 Task: Find connections with filter location Weymouth with filter topic #SEOwith filter profile language Spanish with filter current company LexisNexis Risk Solutions with filter school Centre for Development of Advanced Computing (C-DAC) with filter industry Wholesale Photography Equipment and Supplies with filter service category Visual Design with filter keywords title Sales Manager
Action: Mouse moved to (589, 76)
Screenshot: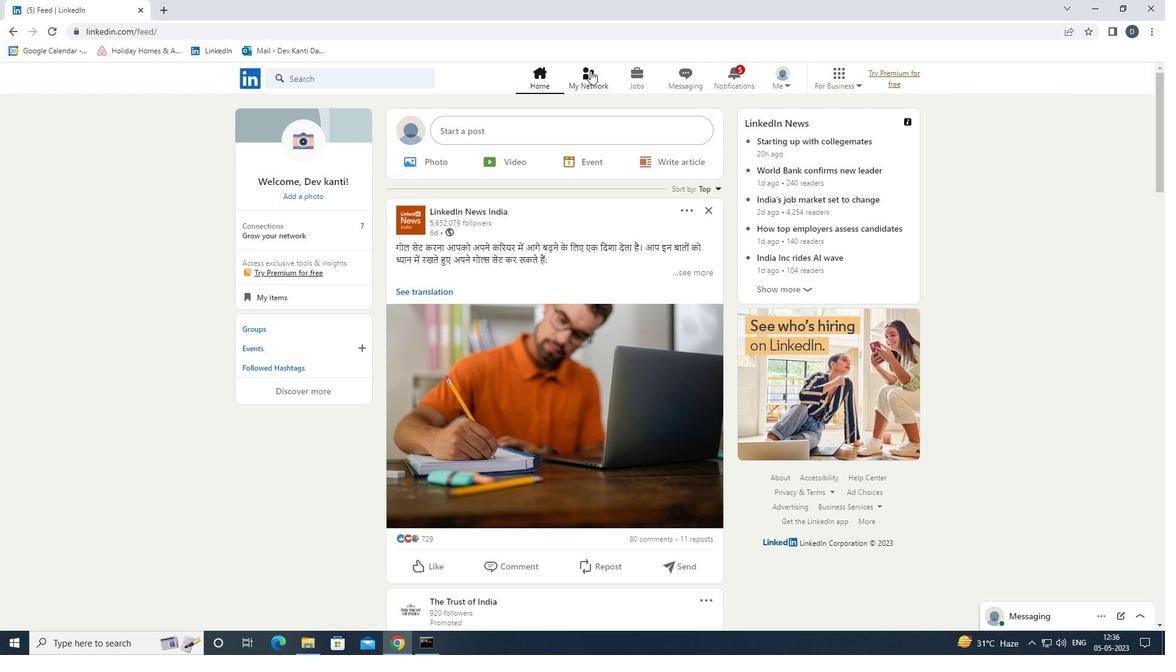 
Action: Mouse pressed left at (589, 76)
Screenshot: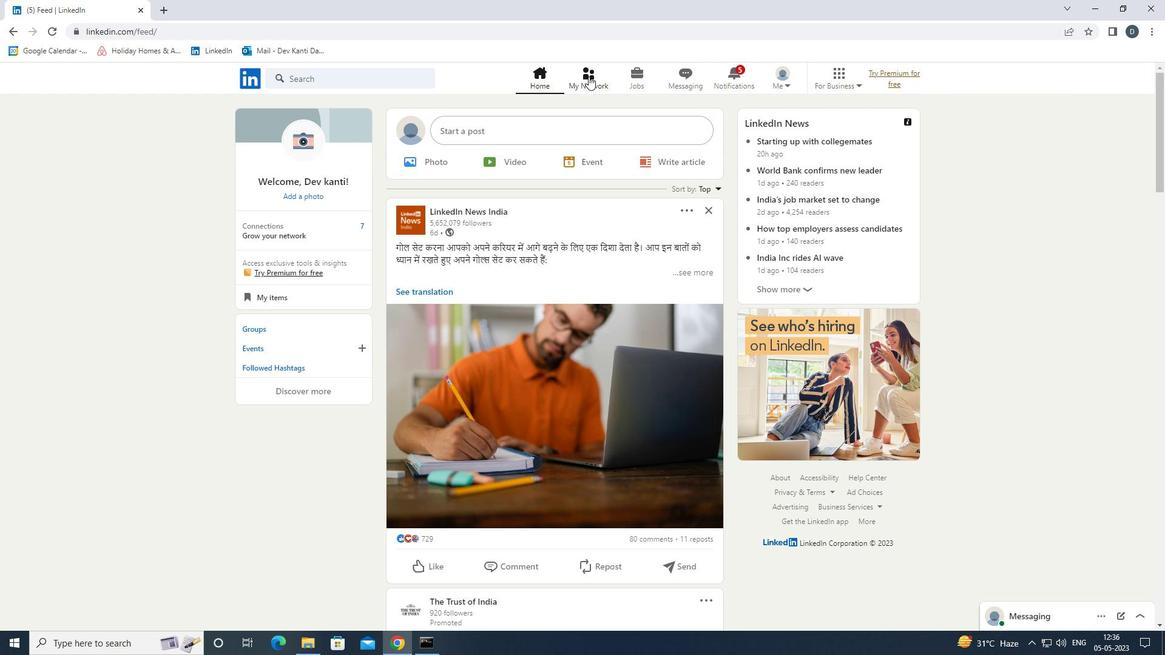 
Action: Mouse moved to (401, 144)
Screenshot: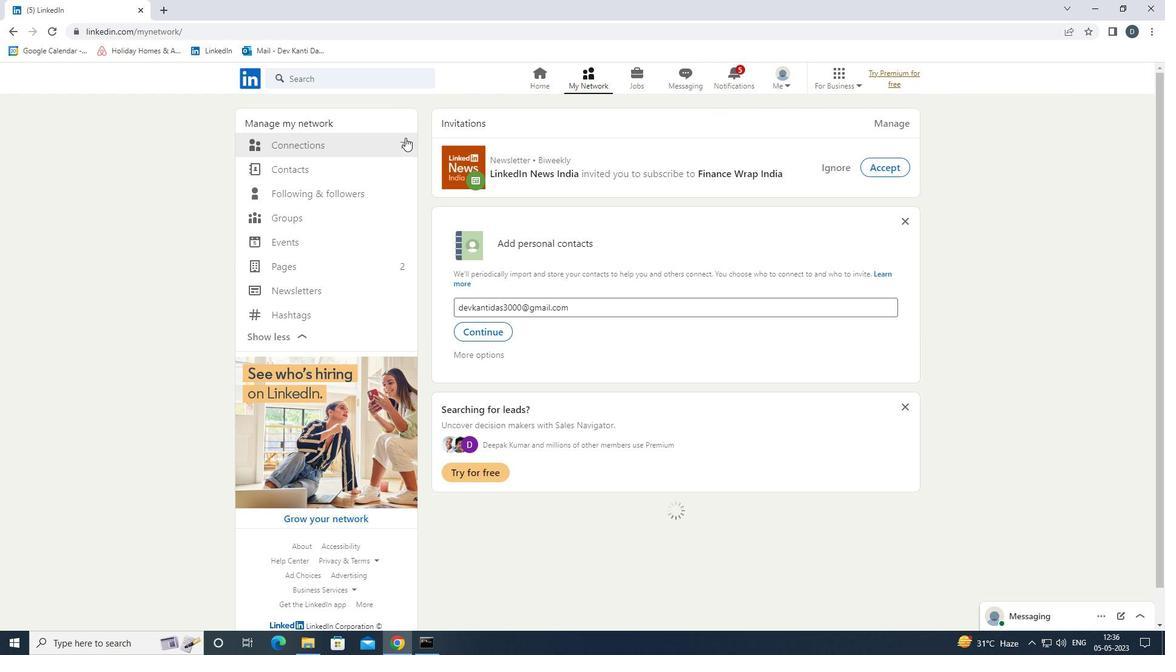 
Action: Mouse pressed left at (401, 144)
Screenshot: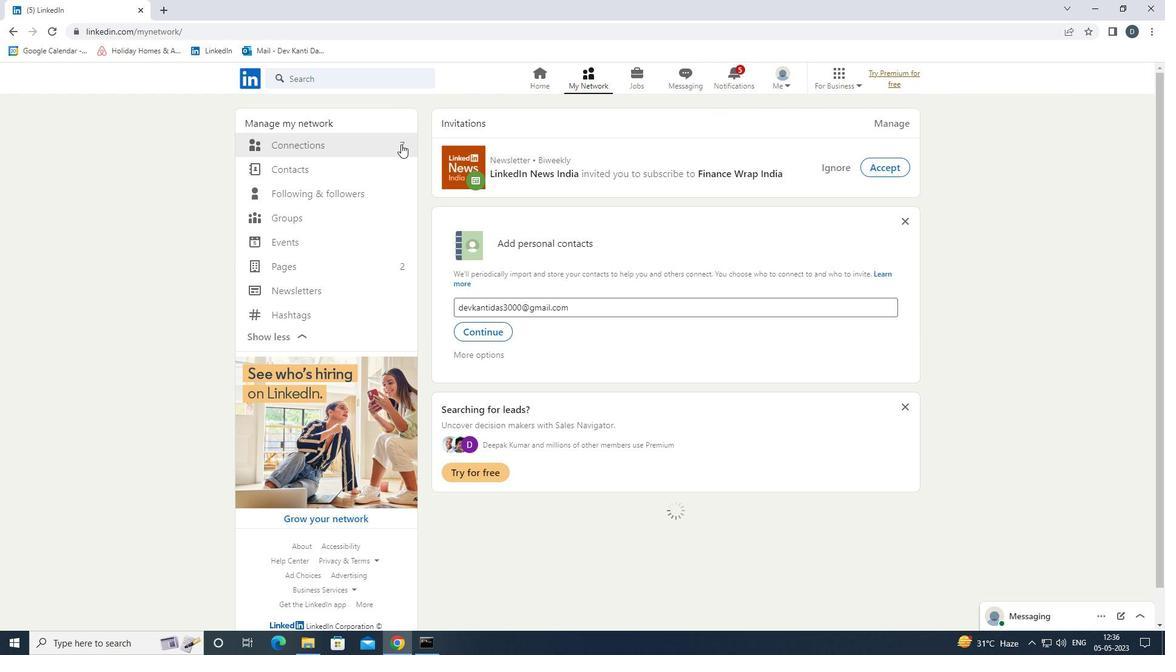 
Action: Mouse moved to (677, 148)
Screenshot: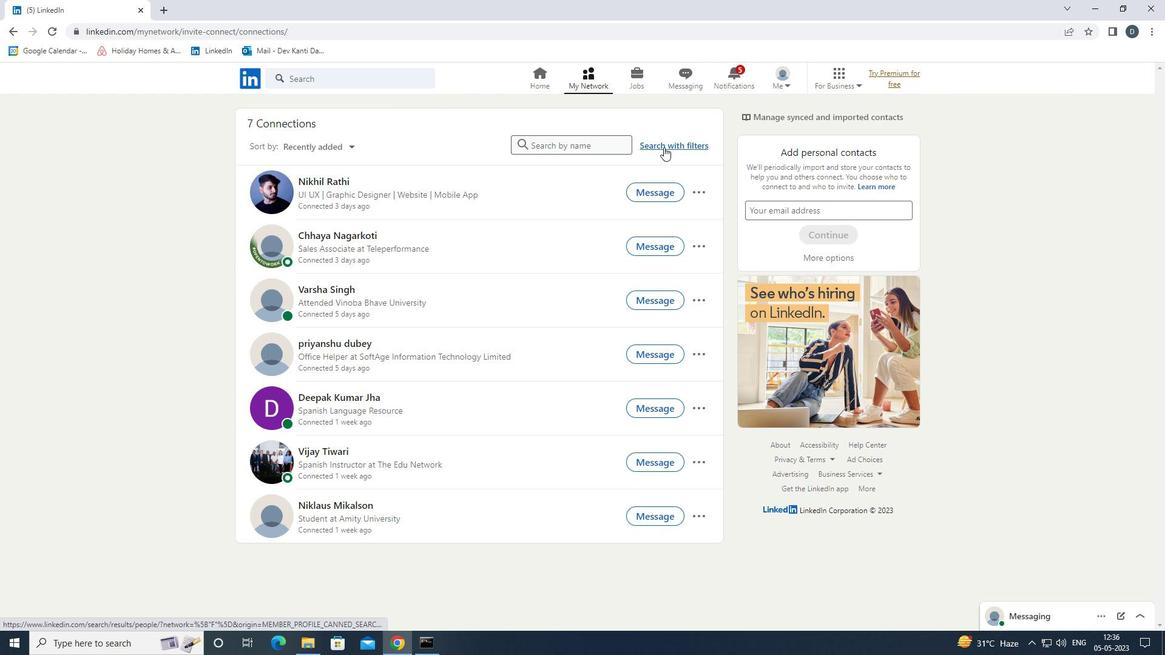 
Action: Mouse pressed left at (677, 148)
Screenshot: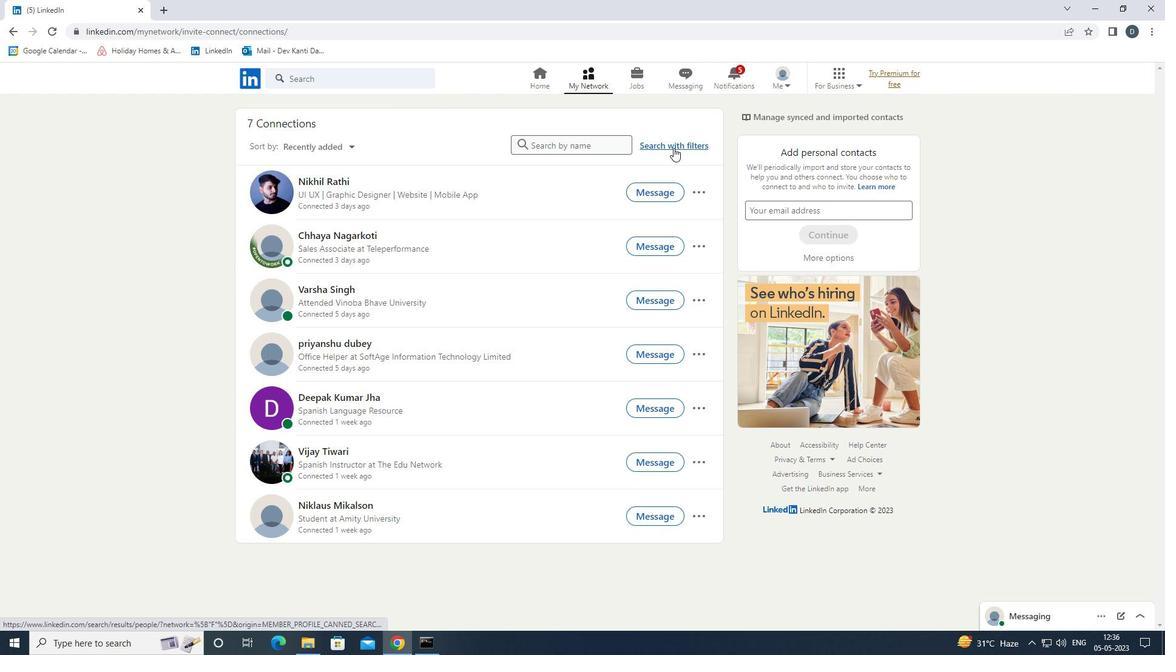 
Action: Mouse moved to (624, 108)
Screenshot: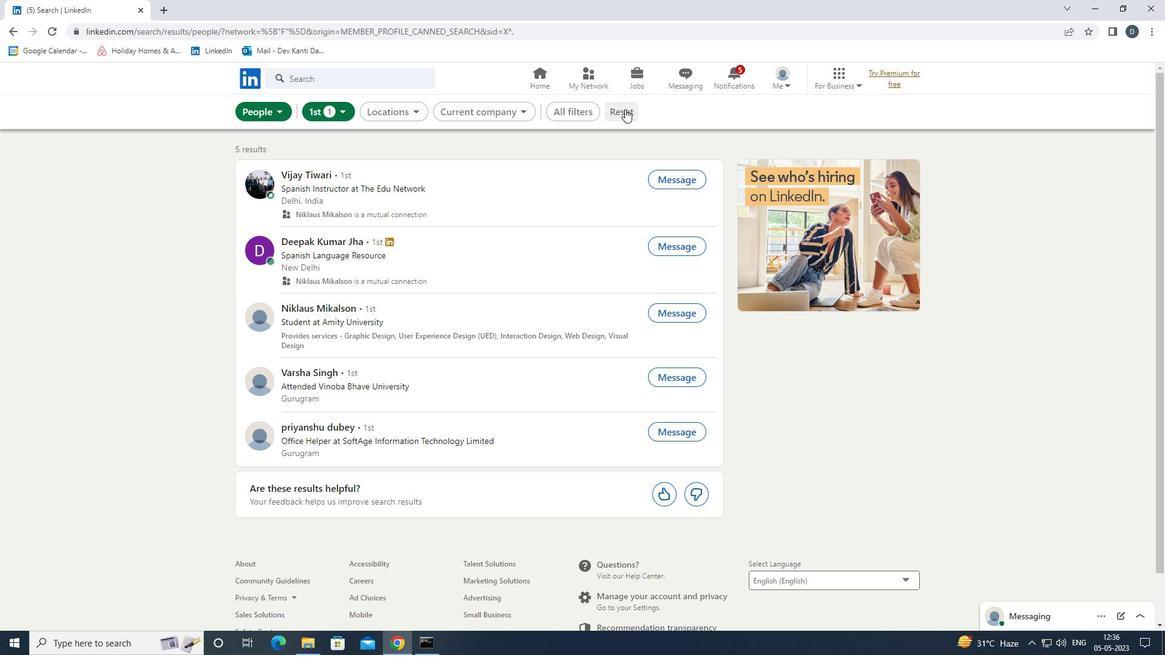 
Action: Mouse pressed left at (624, 108)
Screenshot: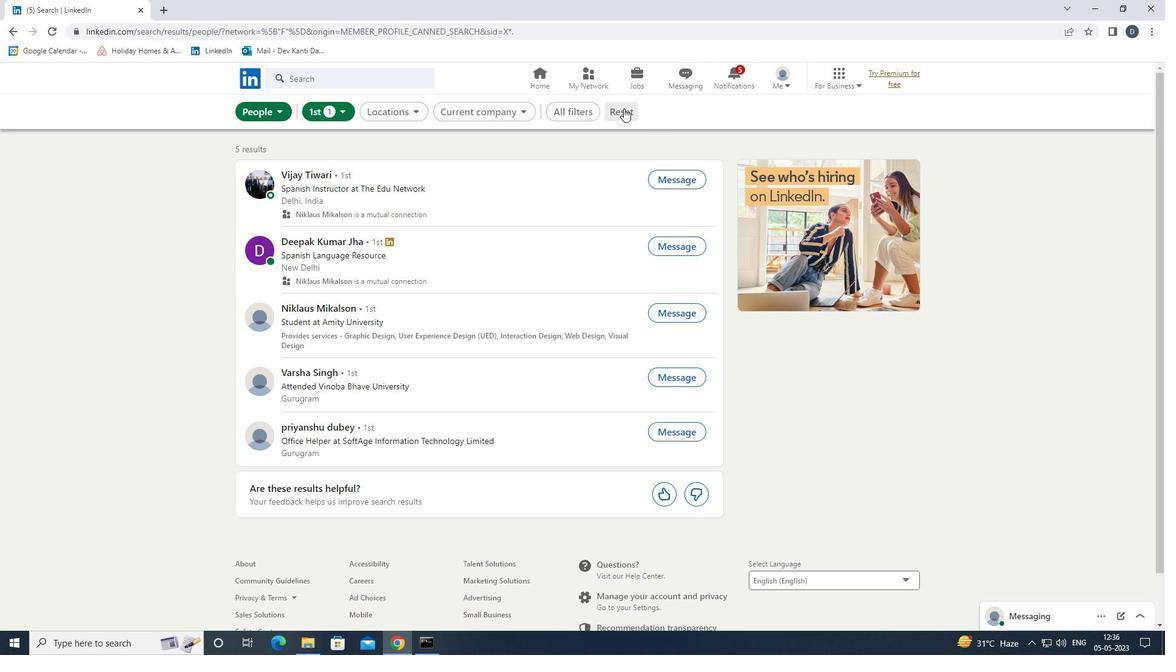 
Action: Mouse moved to (613, 108)
Screenshot: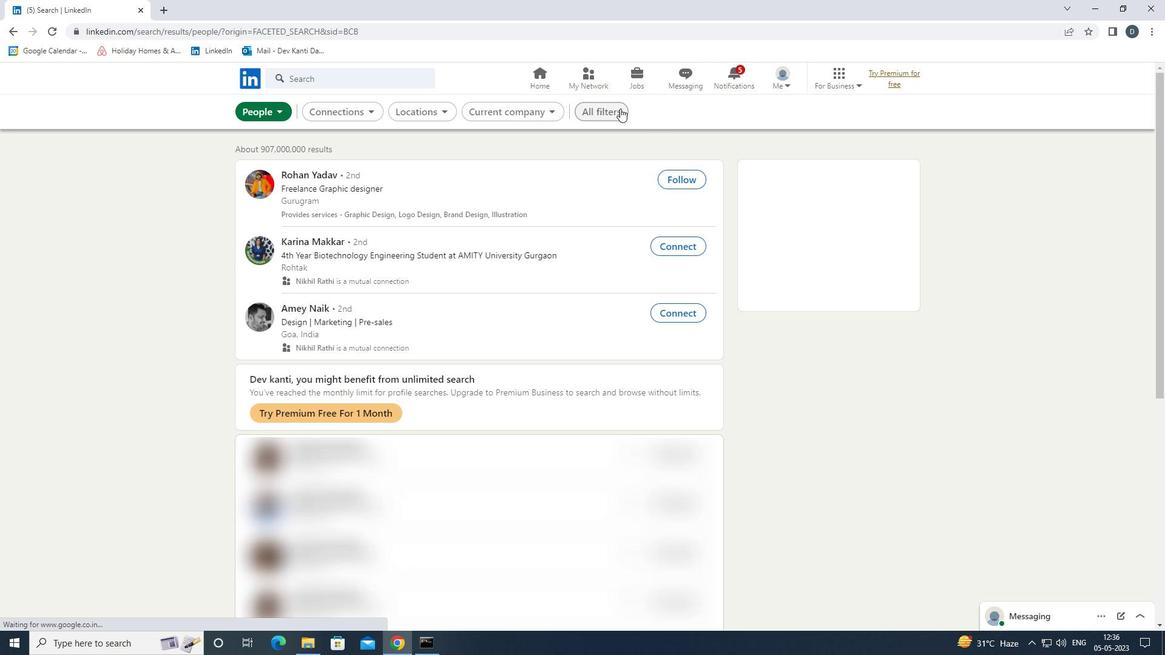 
Action: Mouse pressed left at (613, 108)
Screenshot: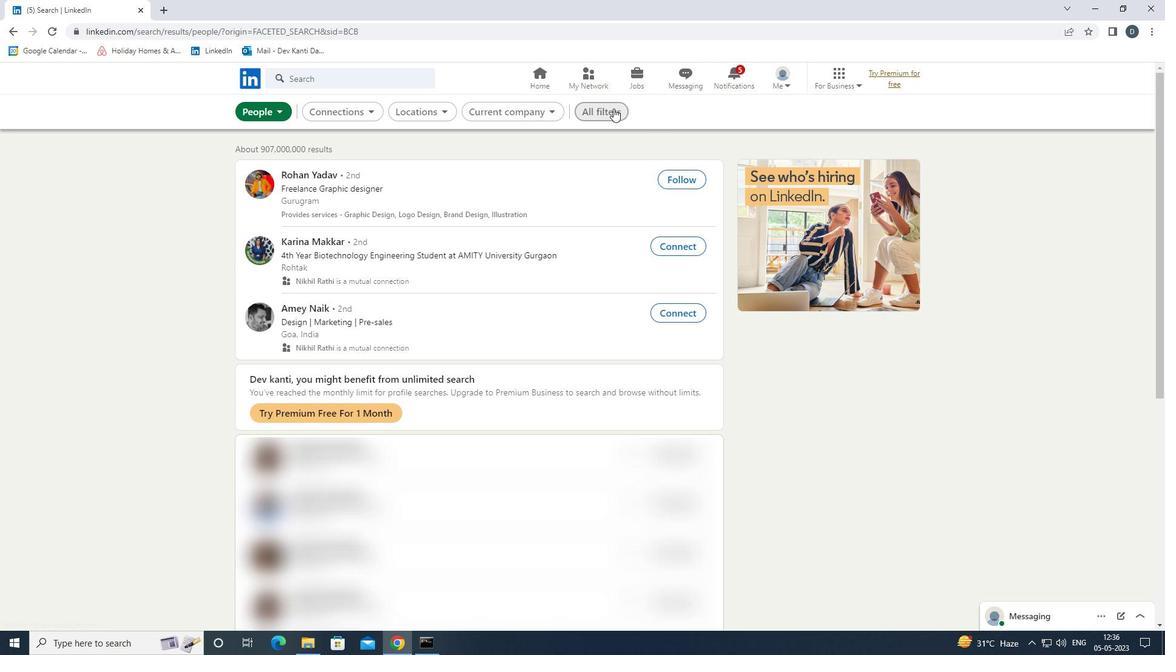 
Action: Mouse moved to (1017, 319)
Screenshot: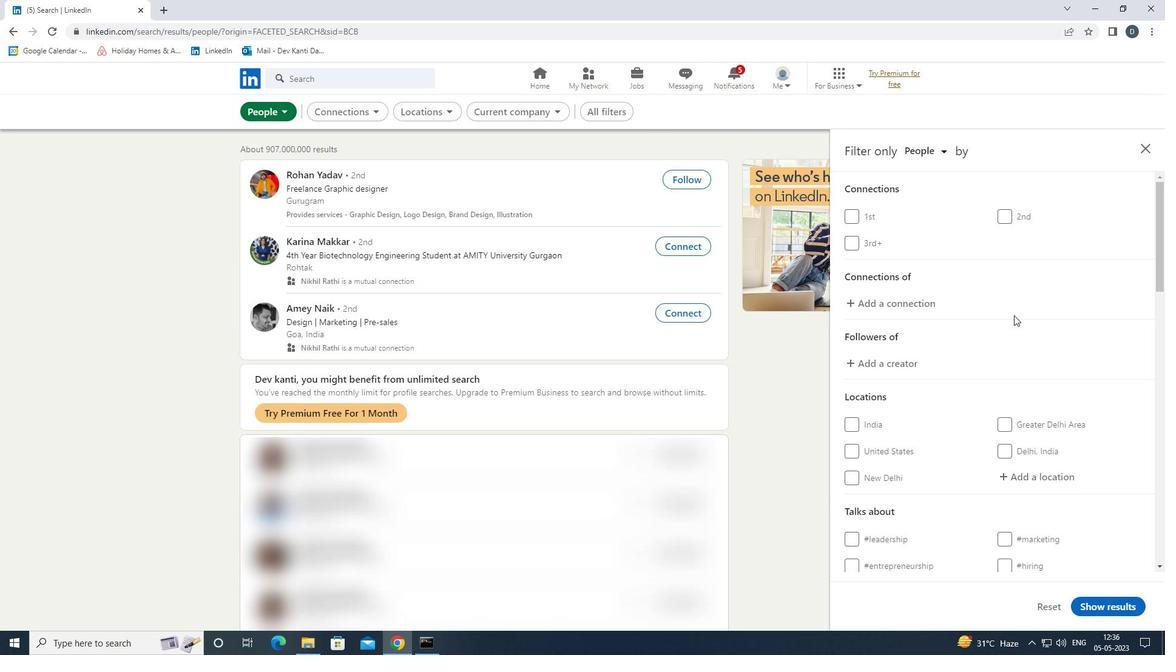 
Action: Mouse scrolled (1017, 318) with delta (0, 0)
Screenshot: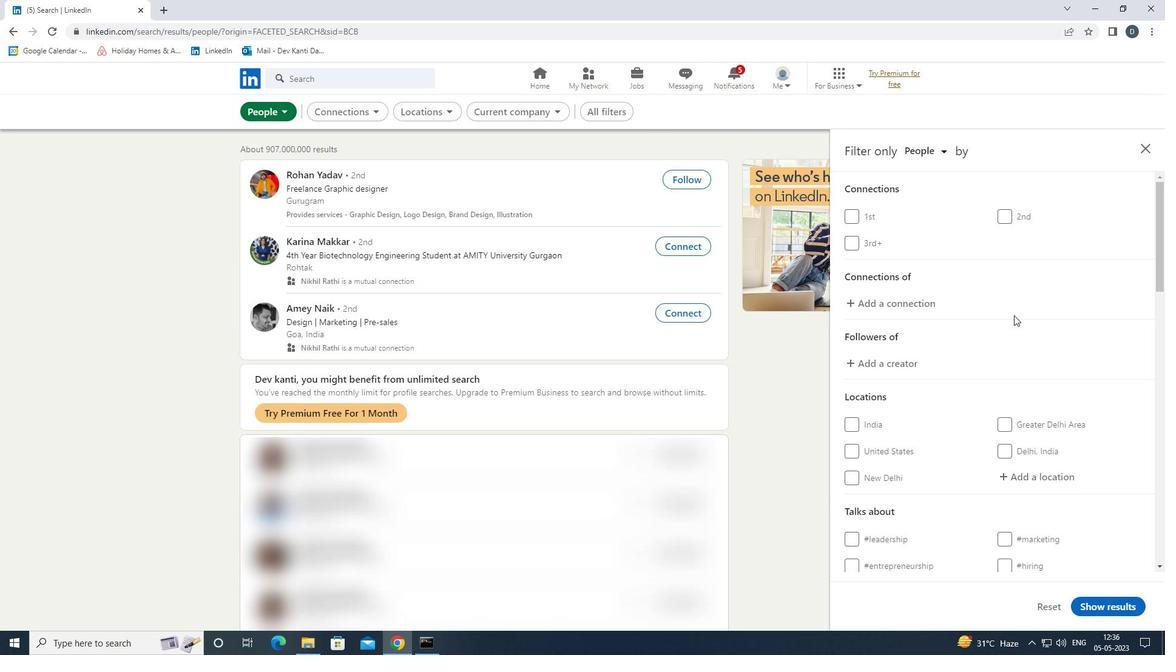 
Action: Mouse moved to (1018, 321)
Screenshot: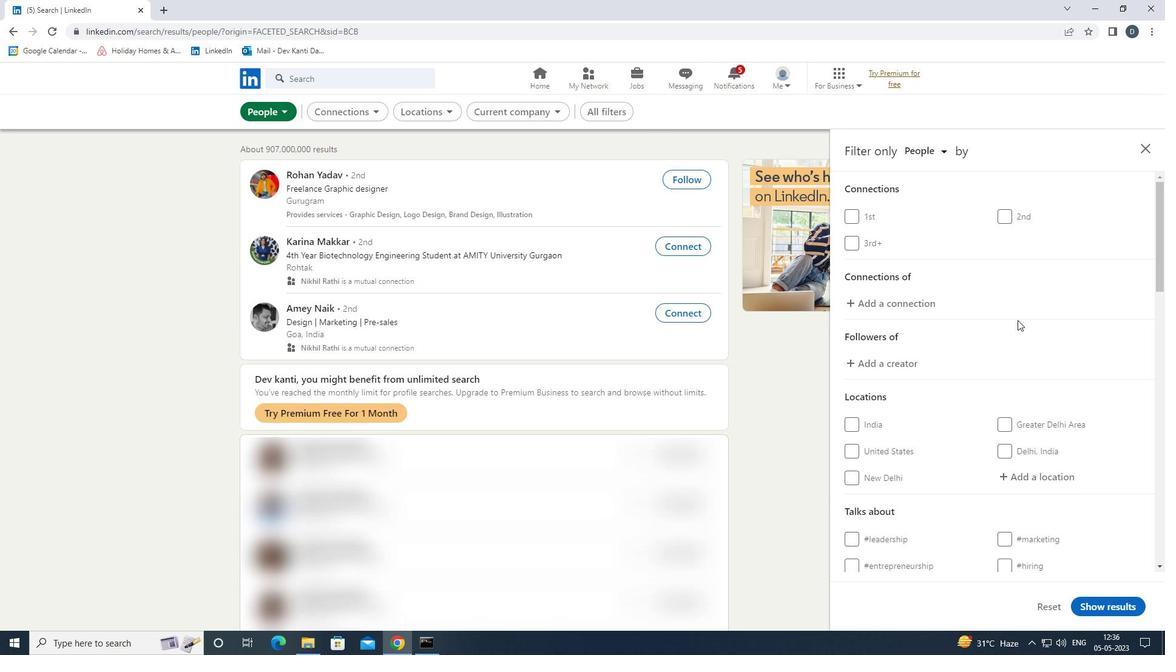 
Action: Mouse scrolled (1018, 320) with delta (0, 0)
Screenshot: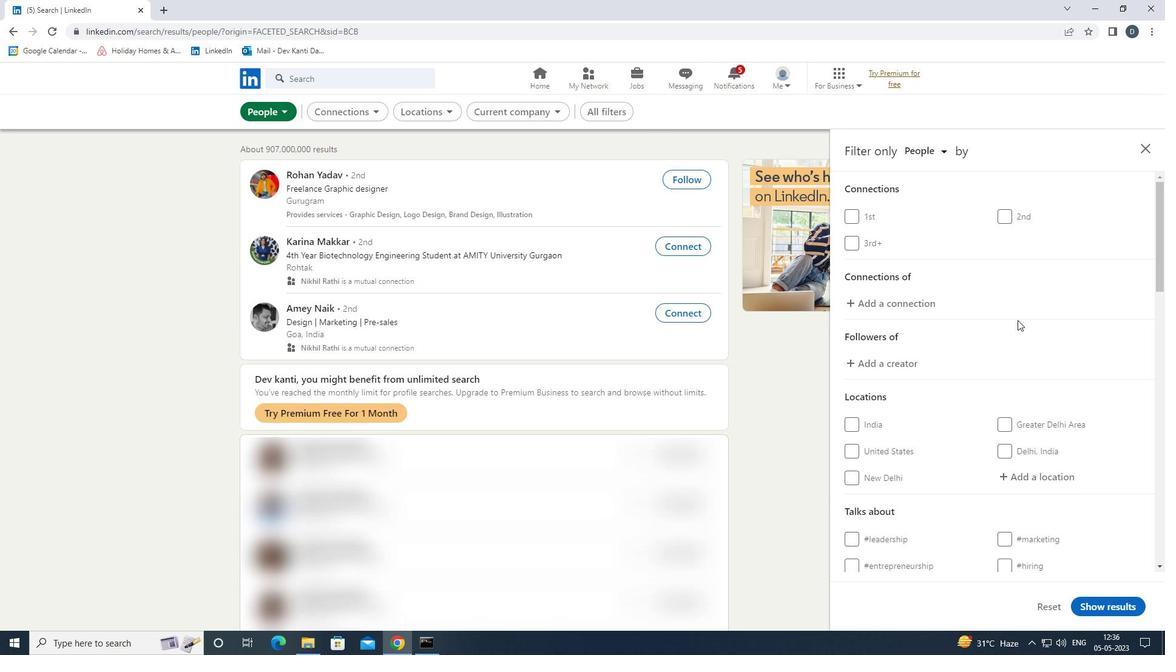 
Action: Mouse moved to (1029, 354)
Screenshot: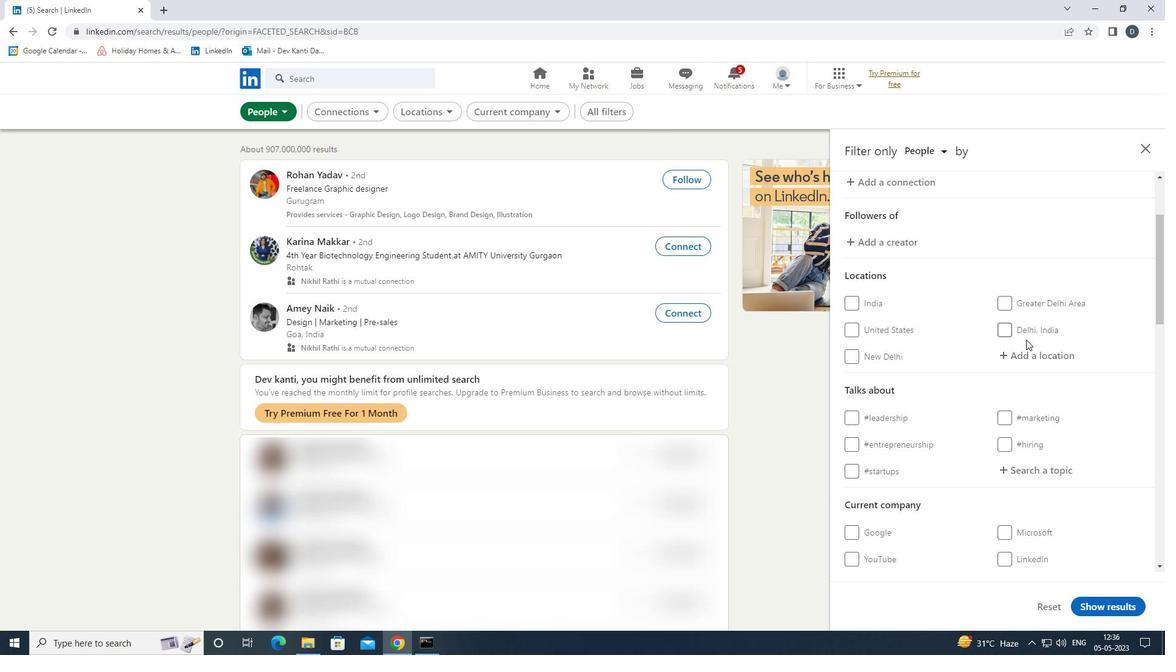 
Action: Mouse pressed left at (1029, 354)
Screenshot: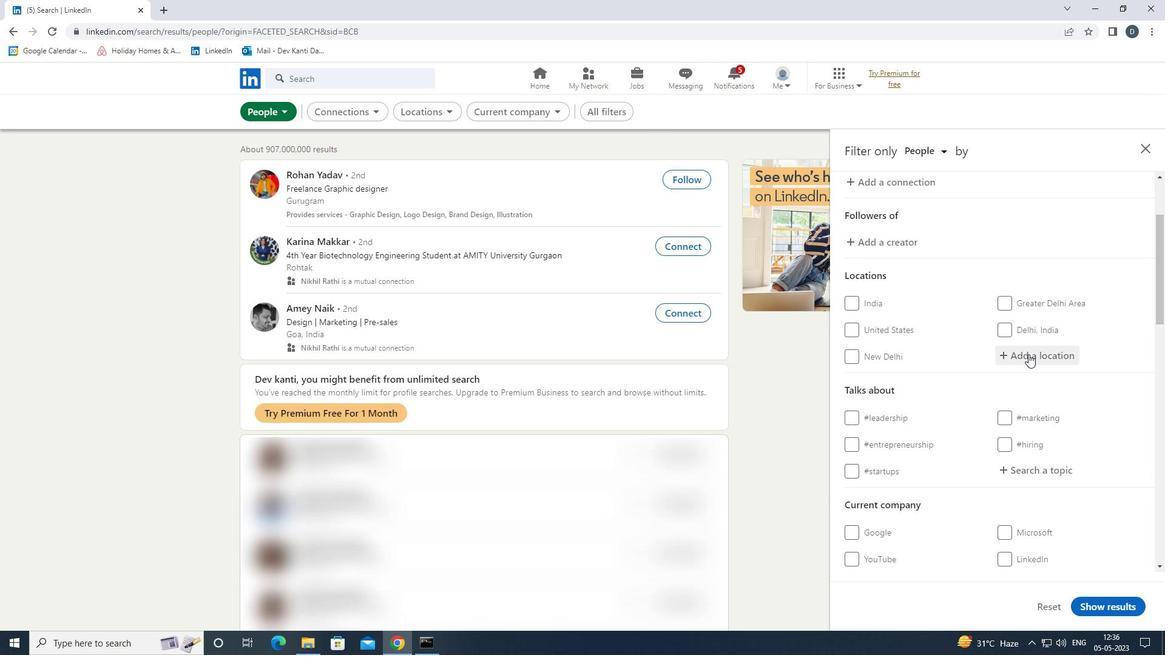 
Action: Mouse moved to (1029, 354)
Screenshot: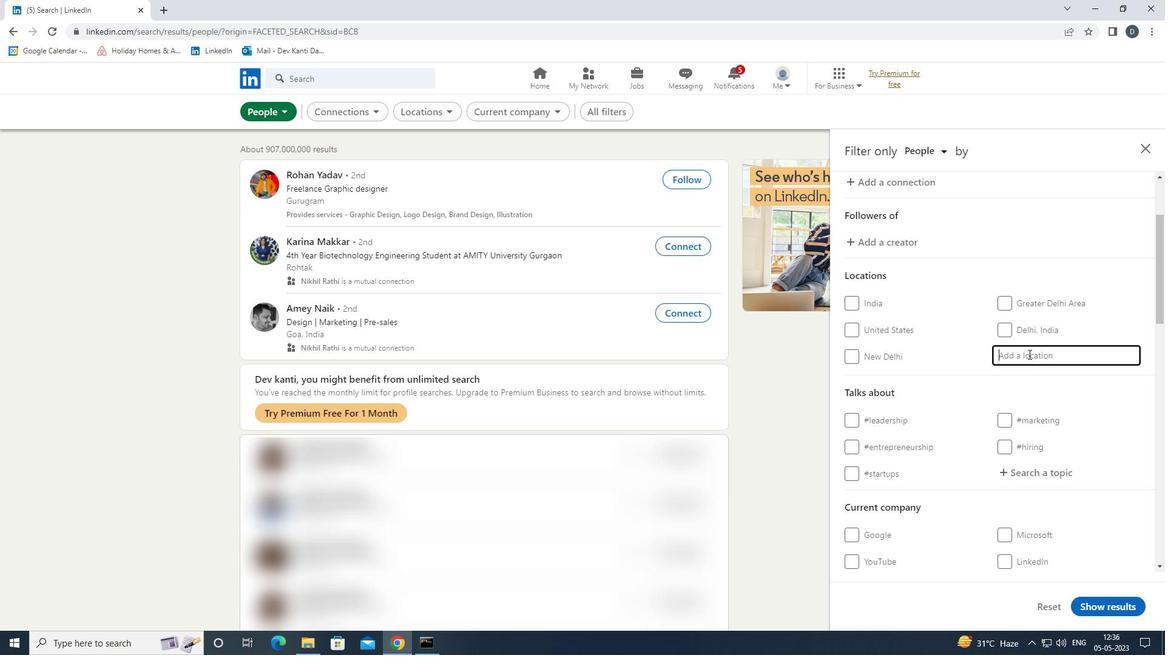 
Action: Key pressed <Key.shift><Key.shift><Key.shift><Key.shift><Key.shift><Key.shift><Key.shift><Key.shift><Key.shift><Key.shift><Key.shift><Key.shift><Key.shift>WEYMOUTH<Key.down><Key.enter>
Screenshot: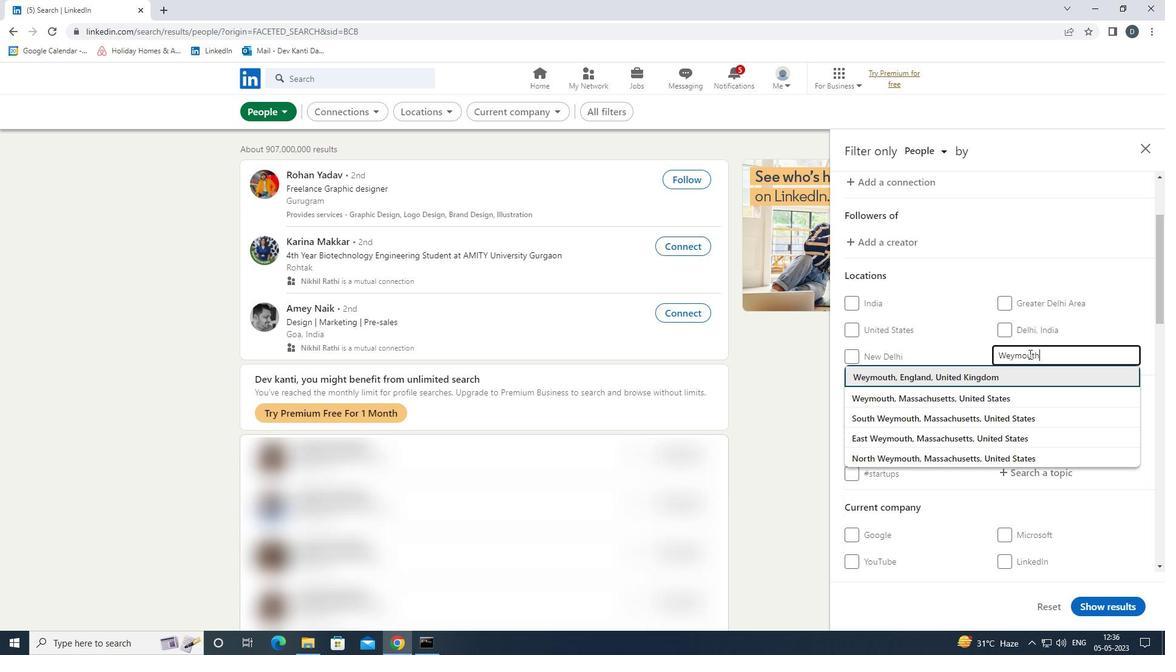 
Action: Mouse scrolled (1029, 354) with delta (0, 0)
Screenshot: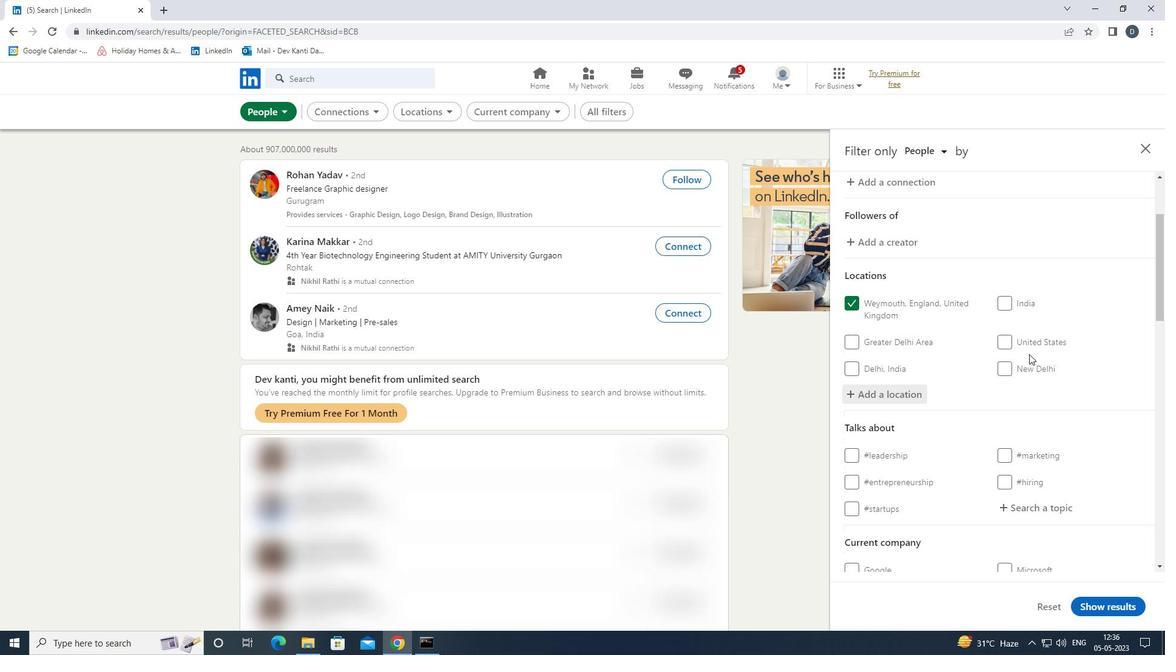 
Action: Mouse moved to (1029, 355)
Screenshot: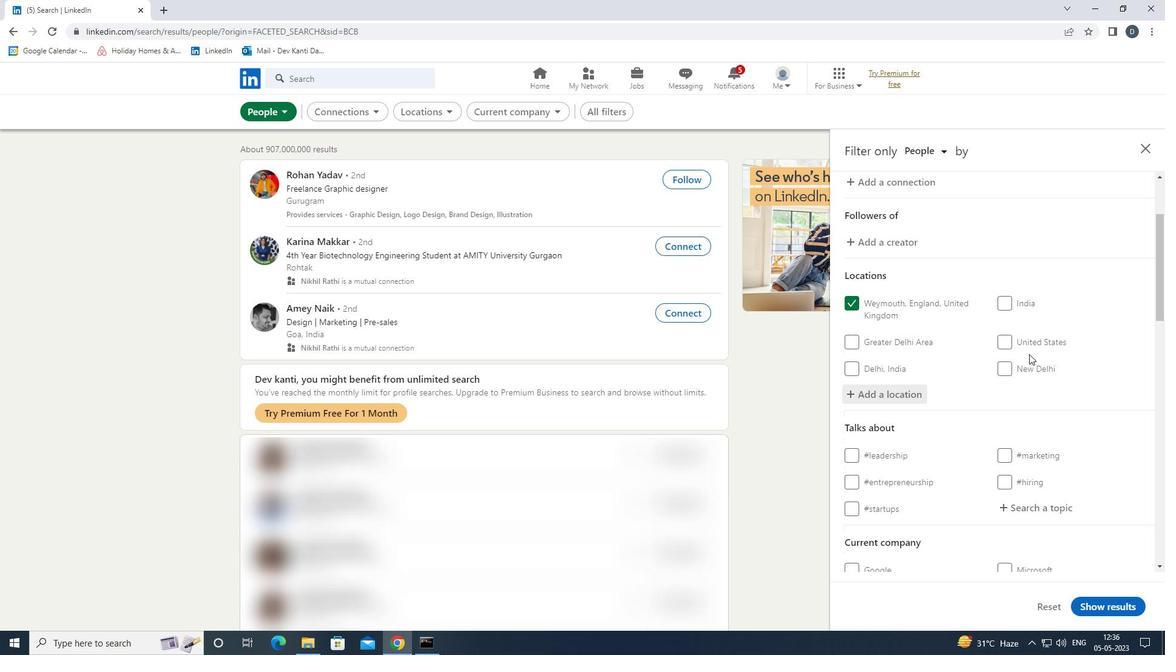 
Action: Mouse scrolled (1029, 354) with delta (0, 0)
Screenshot: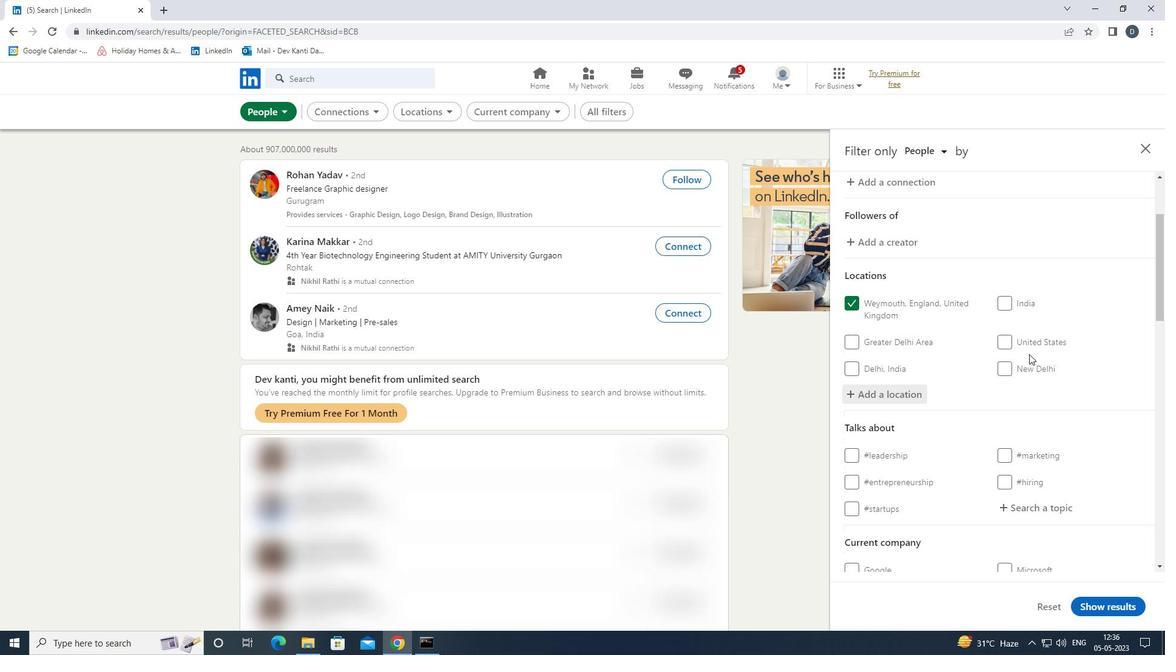
Action: Mouse scrolled (1029, 354) with delta (0, 0)
Screenshot: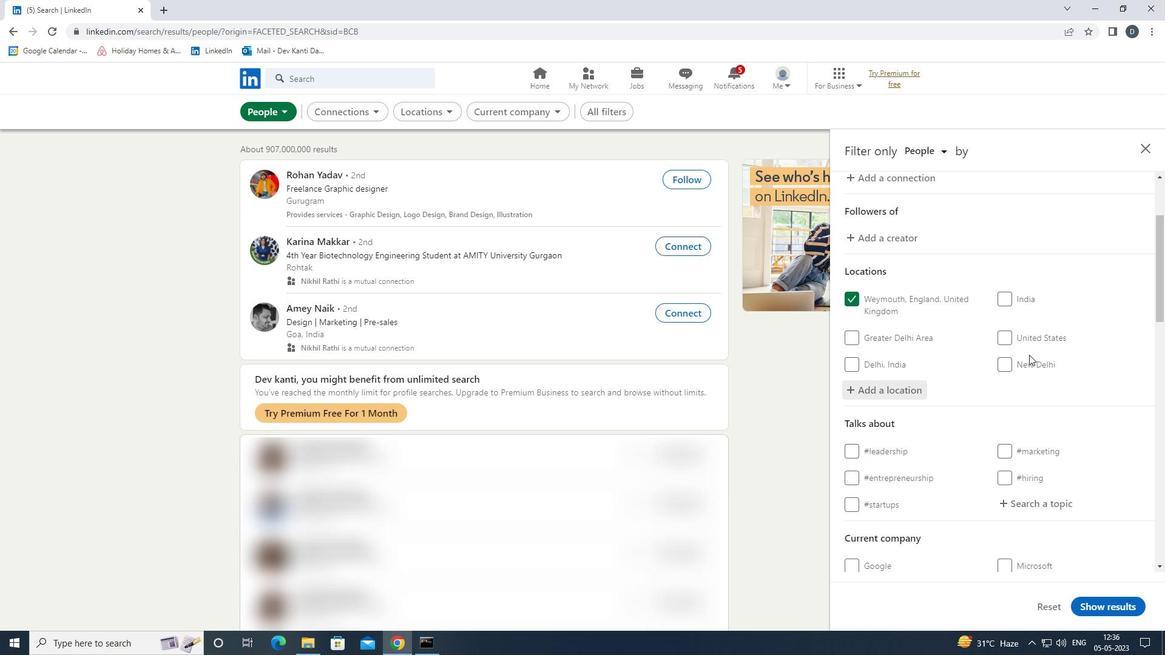 
Action: Mouse moved to (1048, 332)
Screenshot: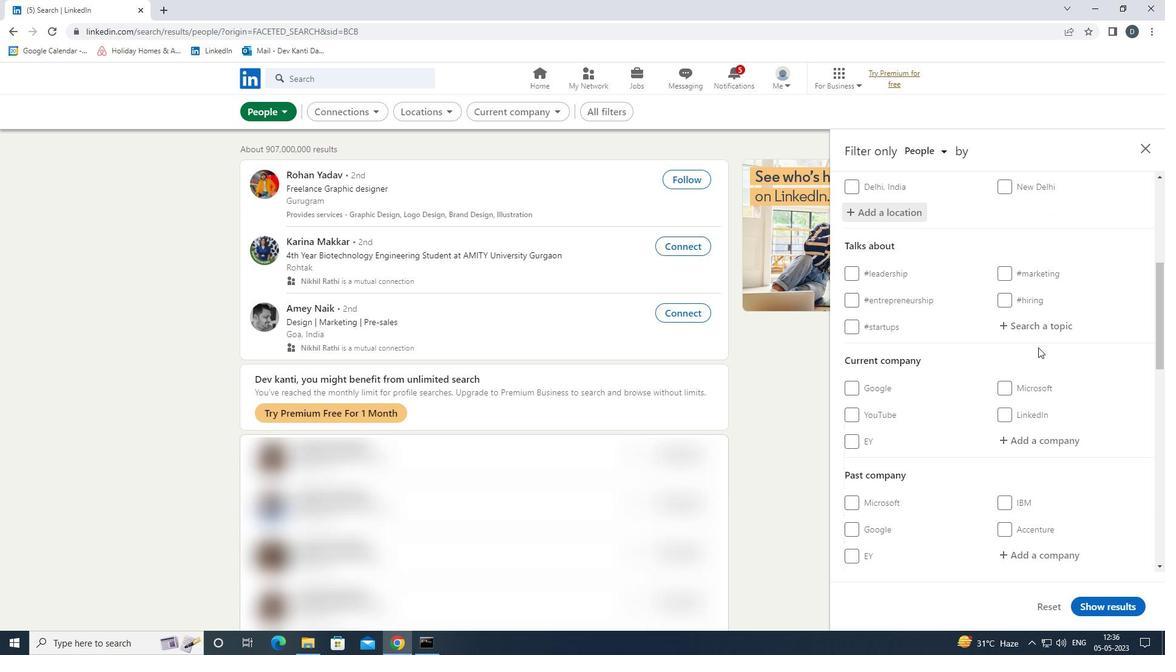 
Action: Mouse pressed left at (1048, 332)
Screenshot: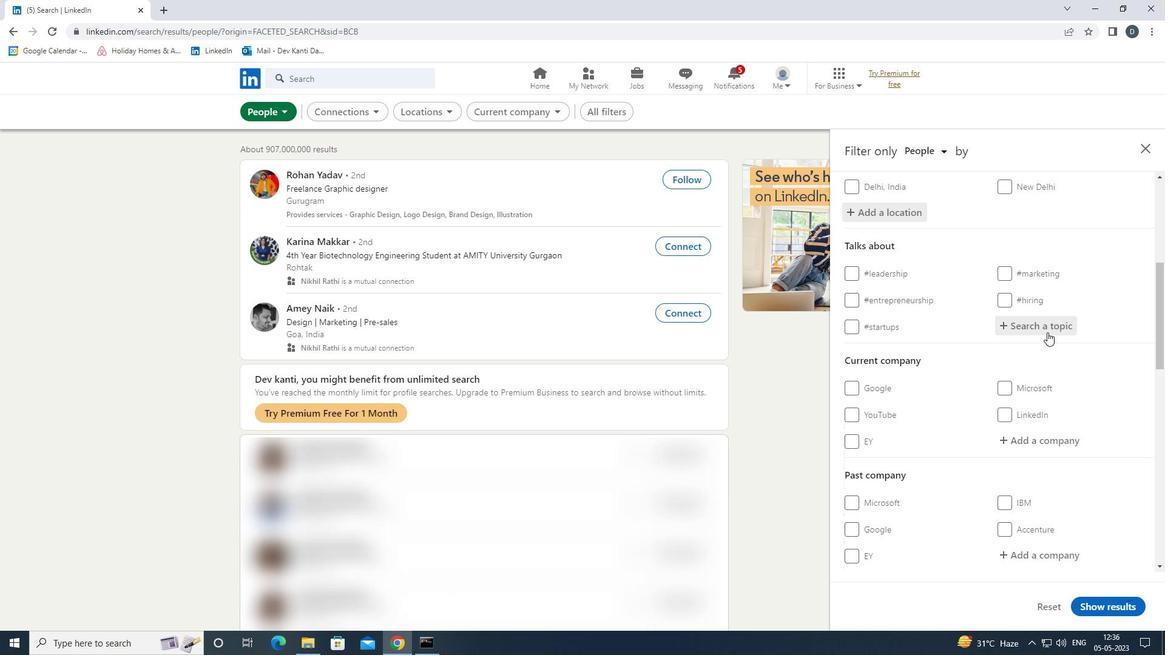 
Action: Key pressed <Key.shift>SEO<Key.down><Key.enter>
Screenshot: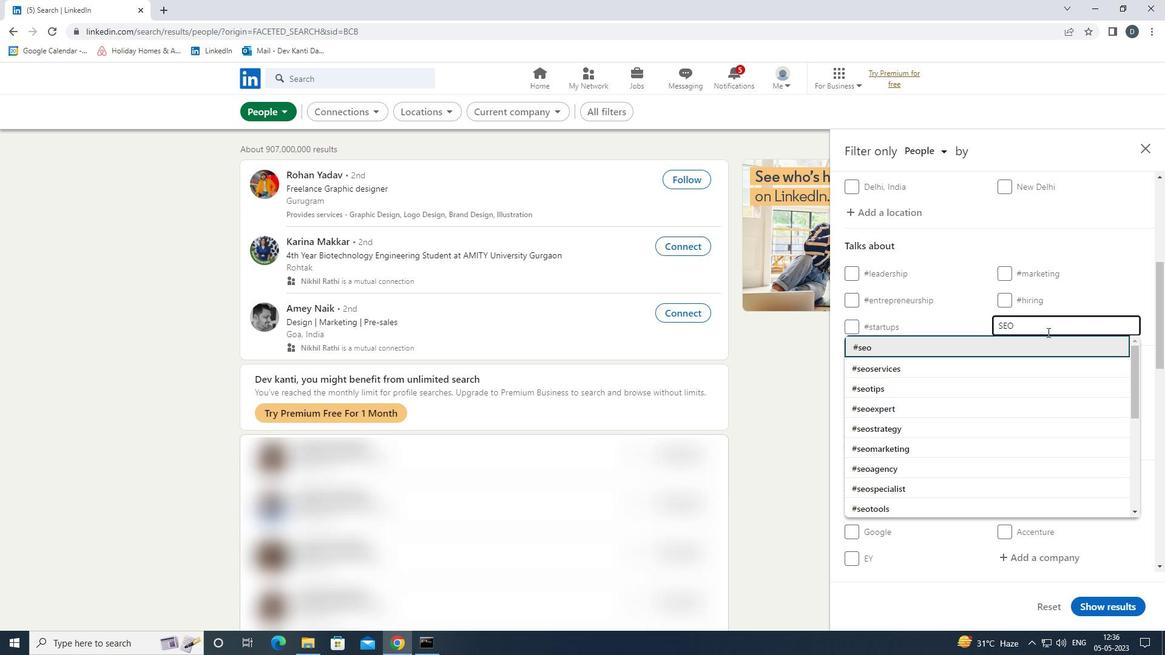 
Action: Mouse scrolled (1048, 332) with delta (0, 0)
Screenshot: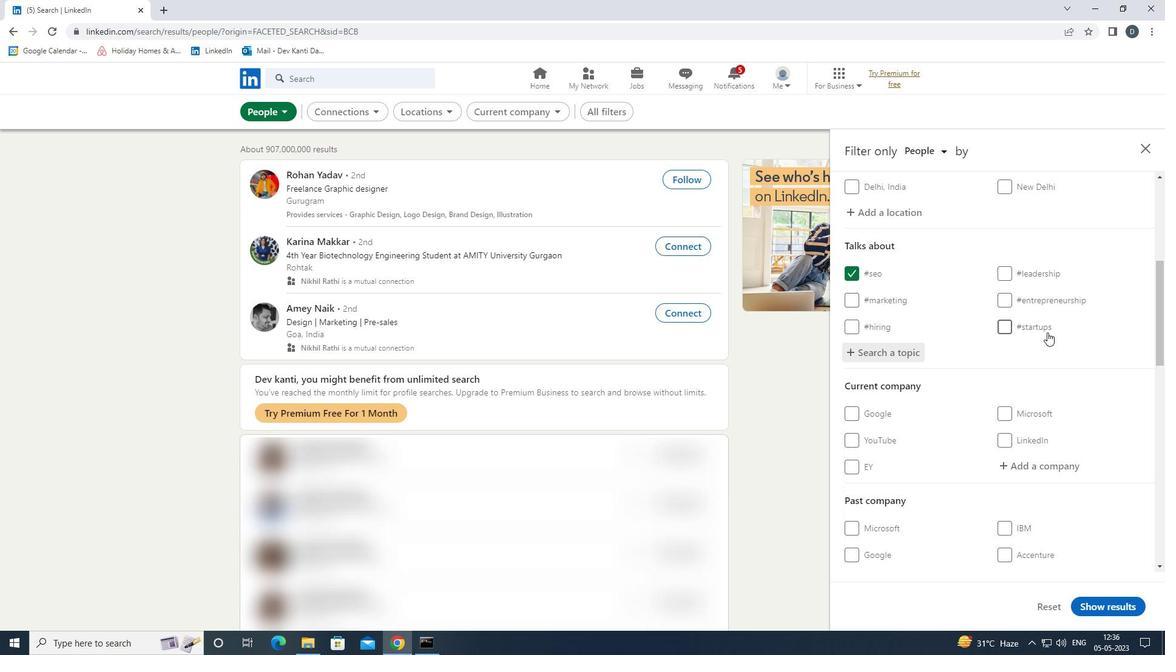 
Action: Mouse scrolled (1048, 332) with delta (0, 0)
Screenshot: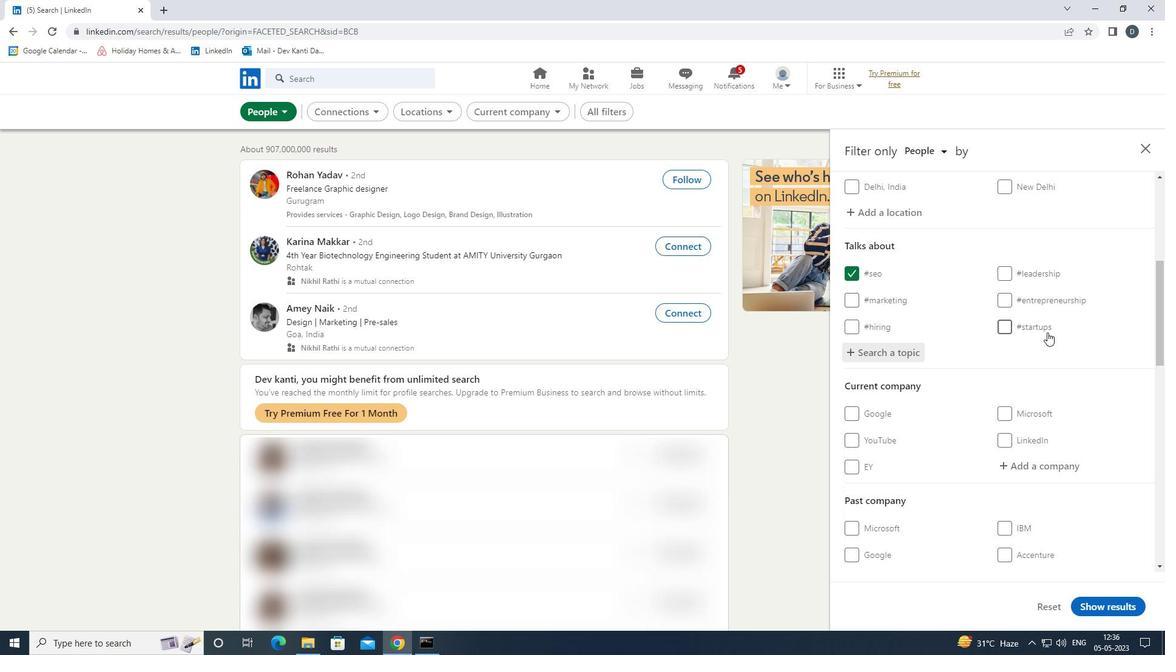 
Action: Mouse scrolled (1048, 332) with delta (0, 0)
Screenshot: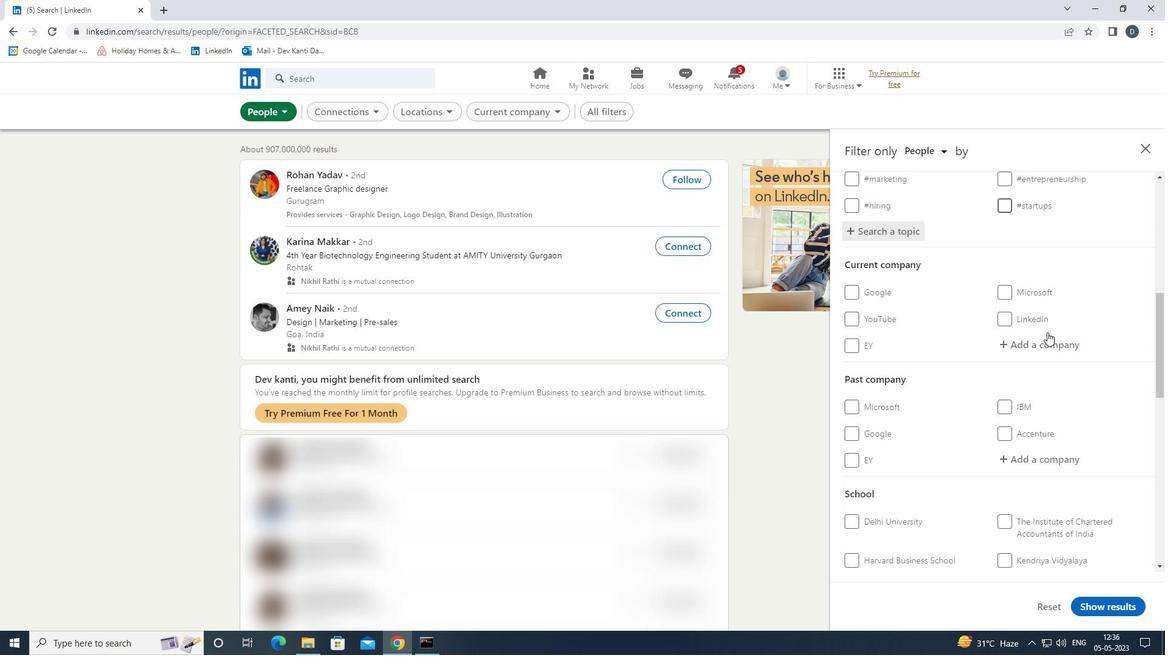 
Action: Mouse scrolled (1048, 332) with delta (0, 0)
Screenshot: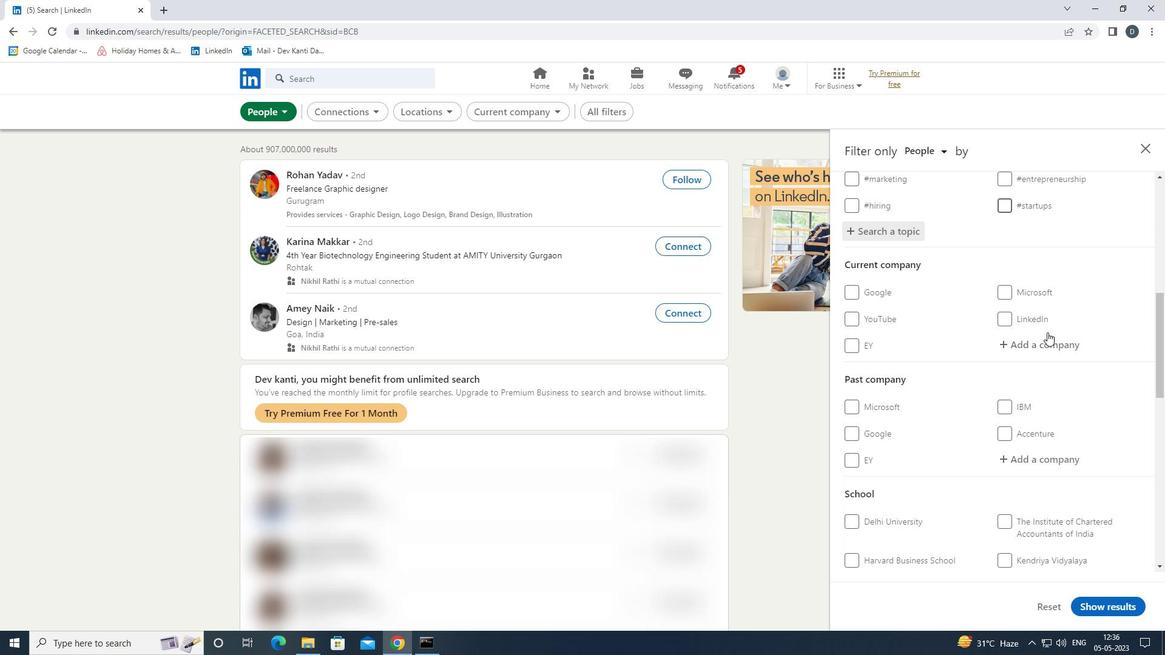 
Action: Mouse scrolled (1048, 332) with delta (0, 0)
Screenshot: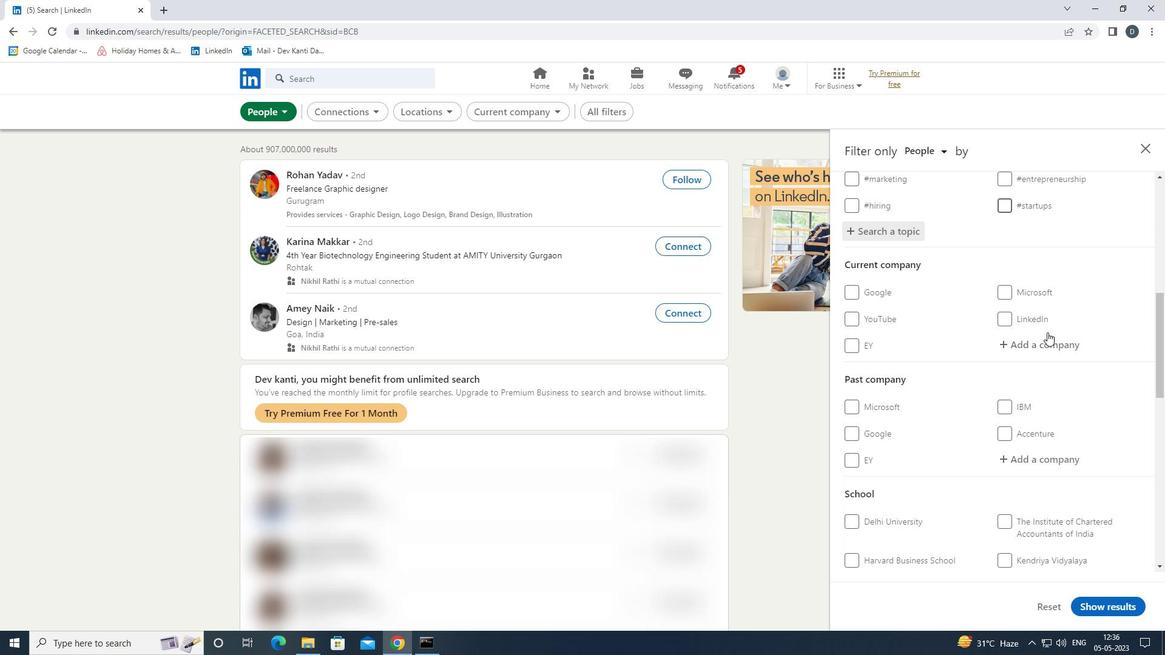 
Action: Mouse scrolled (1048, 332) with delta (0, 0)
Screenshot: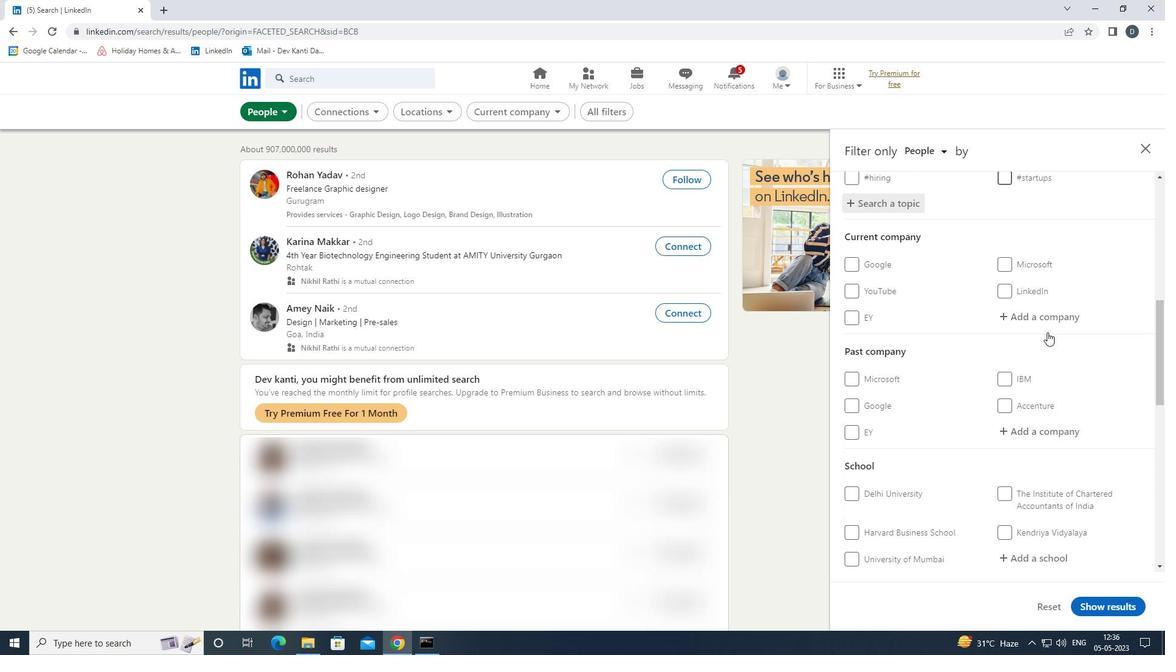 
Action: Mouse moved to (1048, 333)
Screenshot: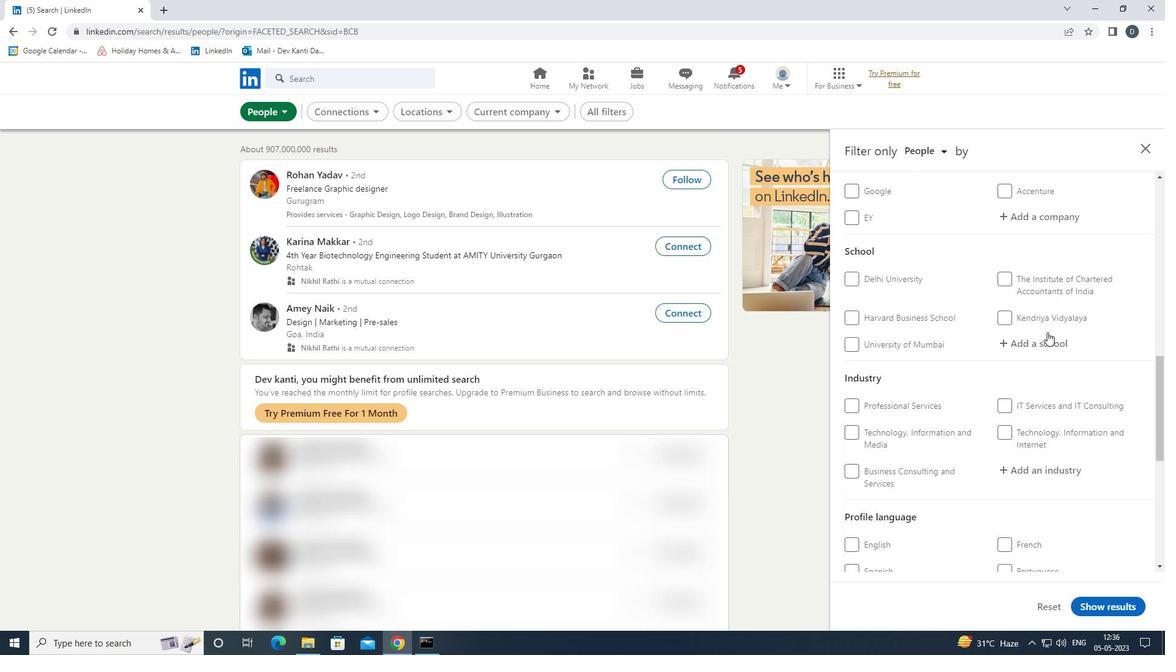 
Action: Mouse scrolled (1048, 332) with delta (0, 0)
Screenshot: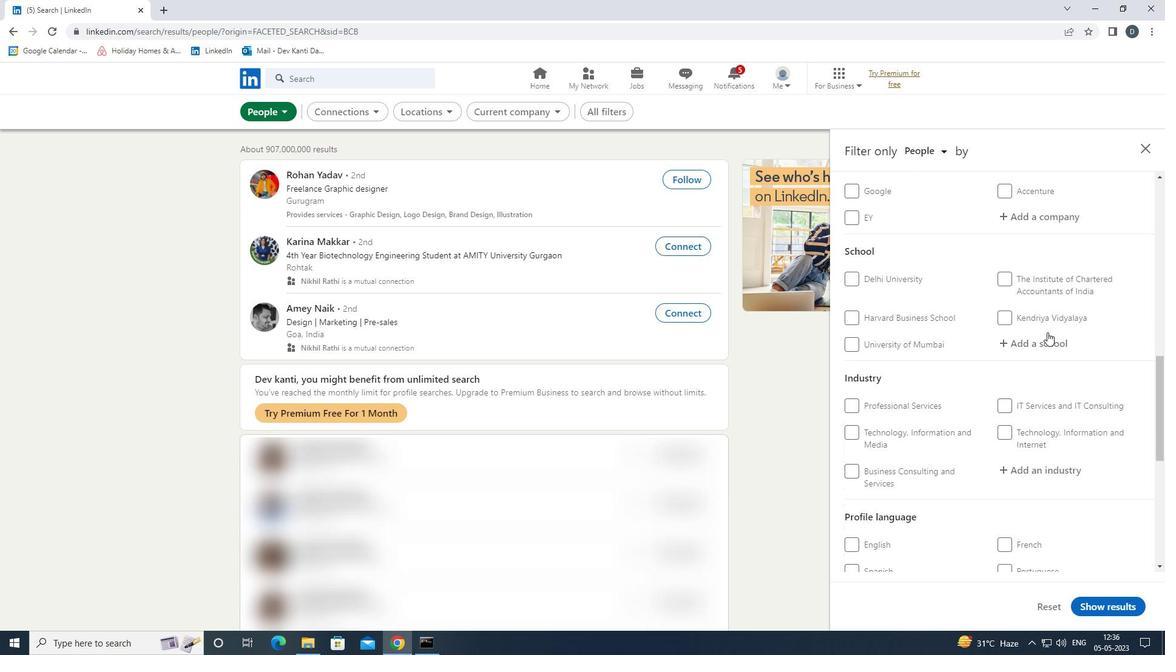 
Action: Mouse scrolled (1048, 332) with delta (0, 0)
Screenshot: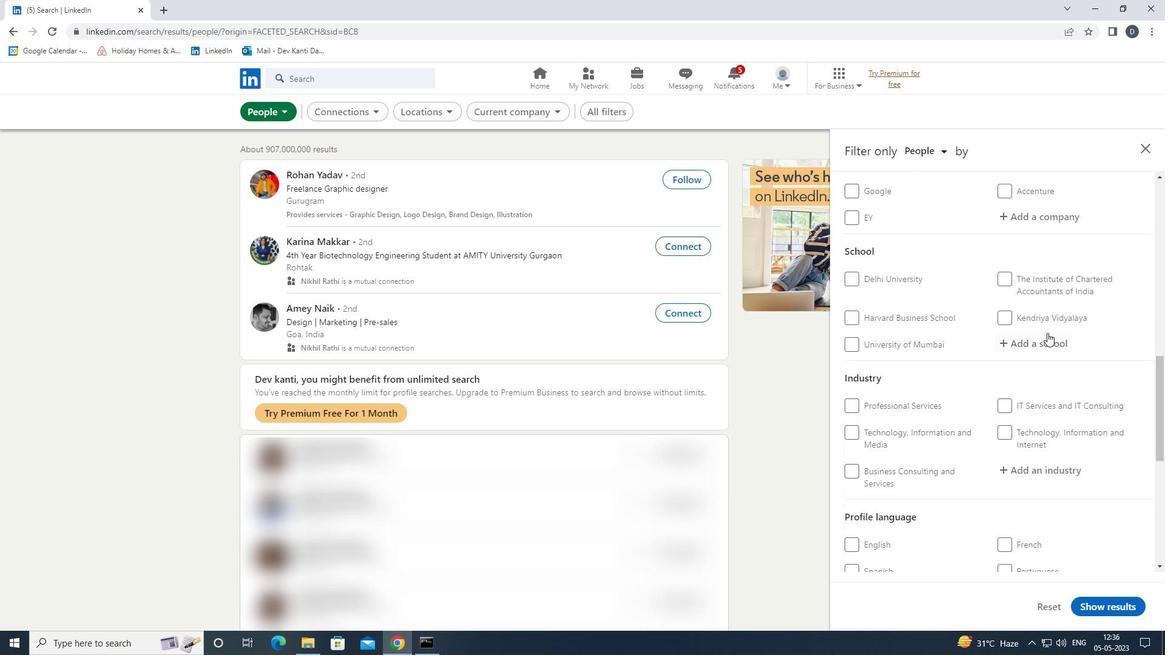 
Action: Mouse moved to (1047, 337)
Screenshot: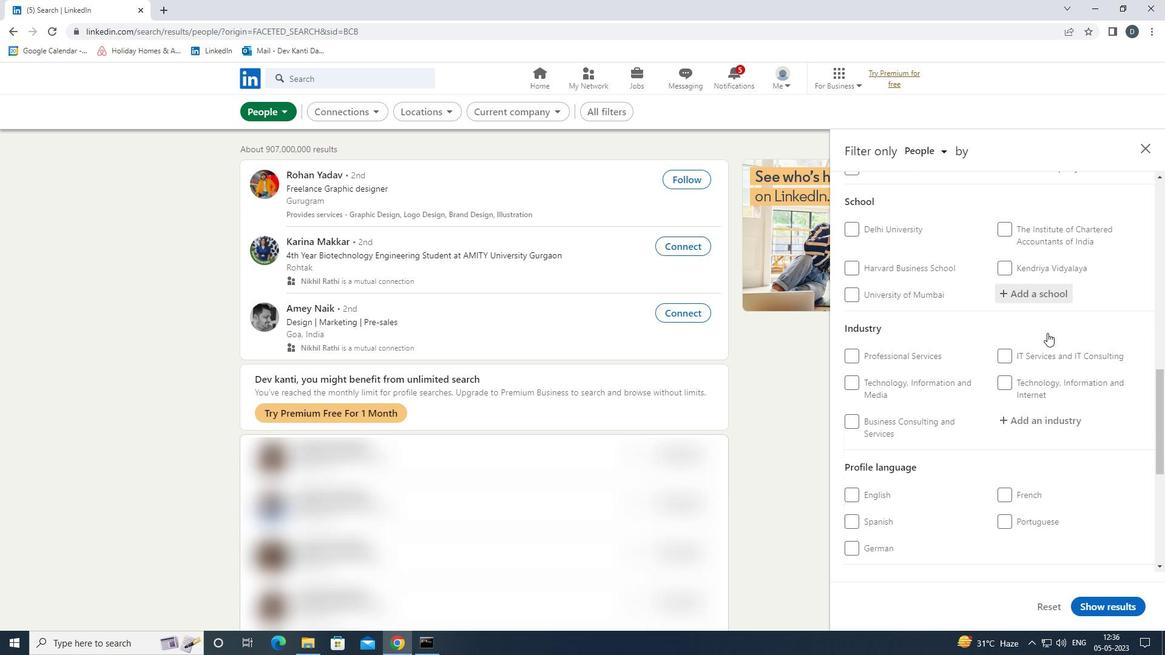 
Action: Mouse scrolled (1047, 336) with delta (0, 0)
Screenshot: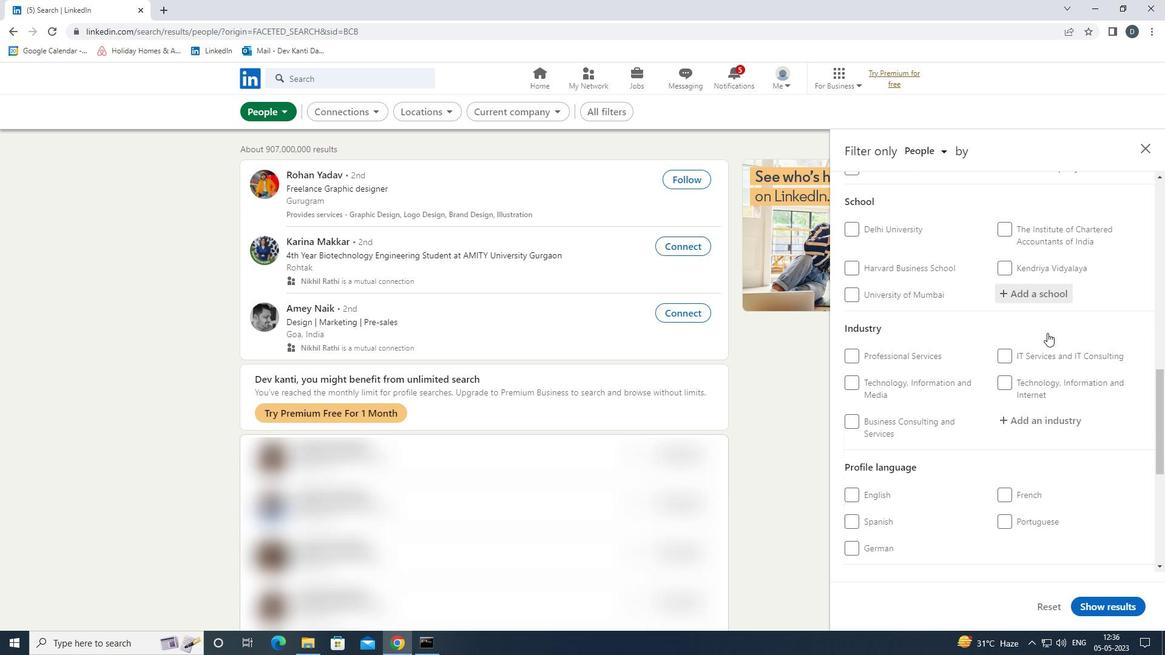 
Action: Mouse moved to (876, 386)
Screenshot: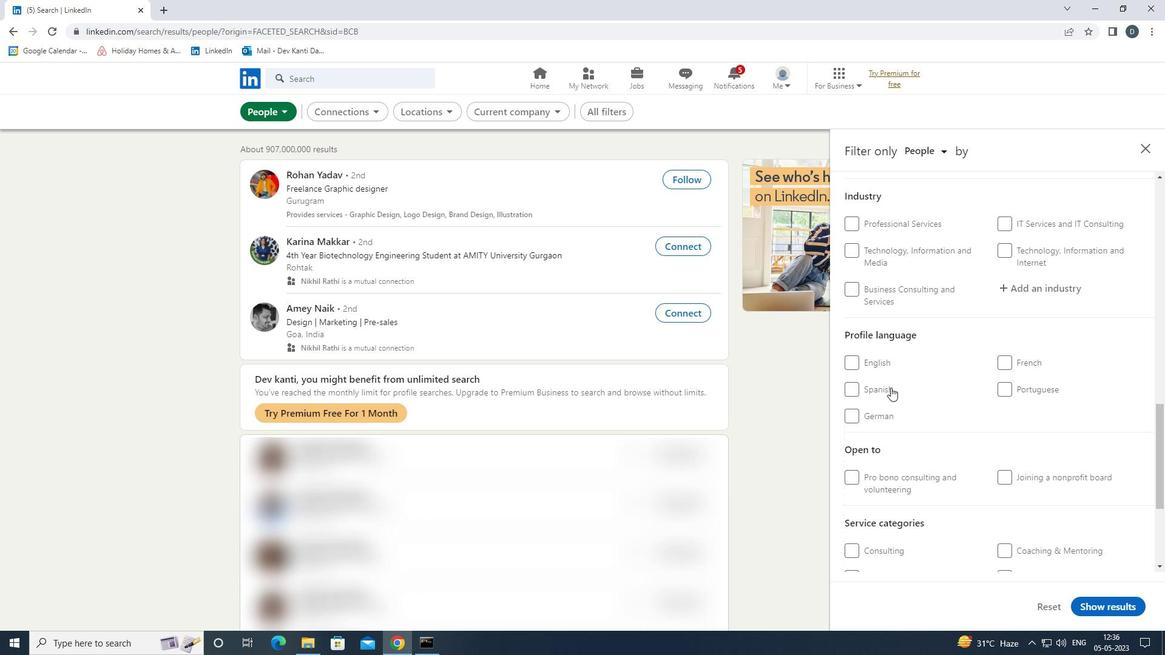 
Action: Mouse pressed left at (876, 386)
Screenshot: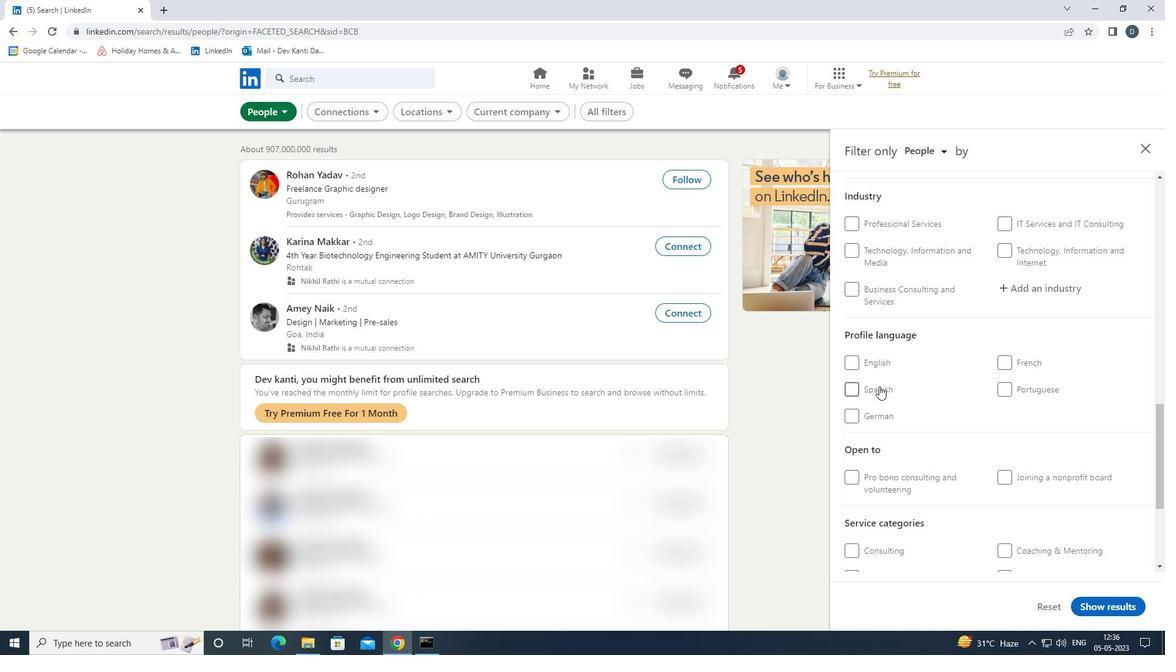 
Action: Mouse scrolled (876, 386) with delta (0, 0)
Screenshot: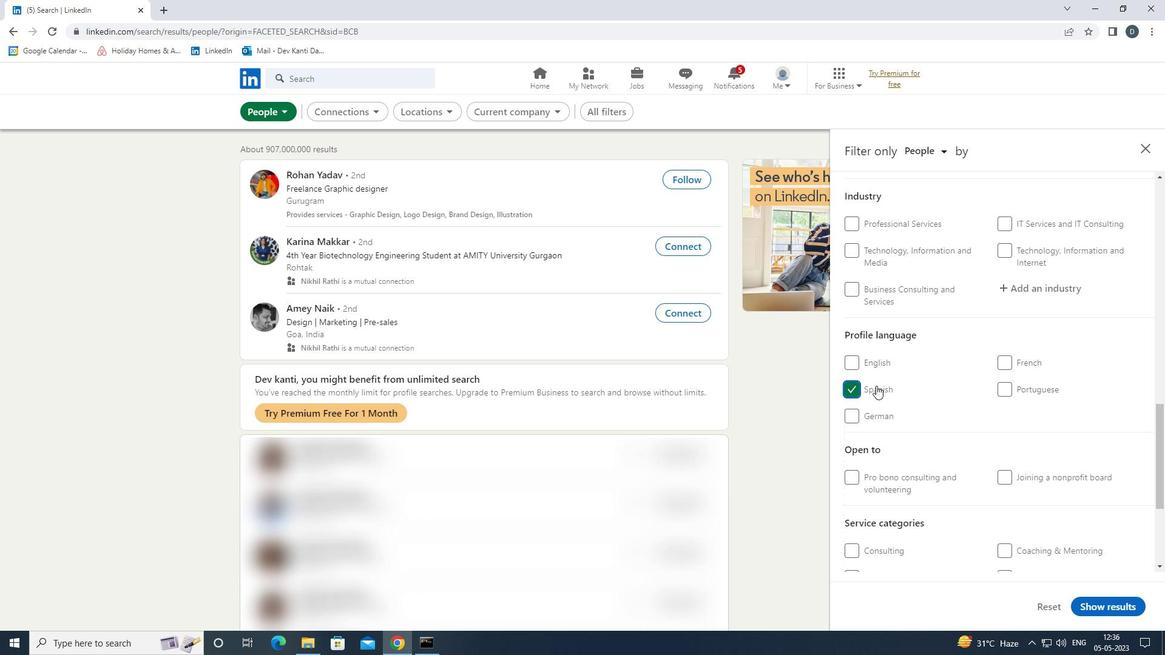 
Action: Mouse scrolled (876, 386) with delta (0, 0)
Screenshot: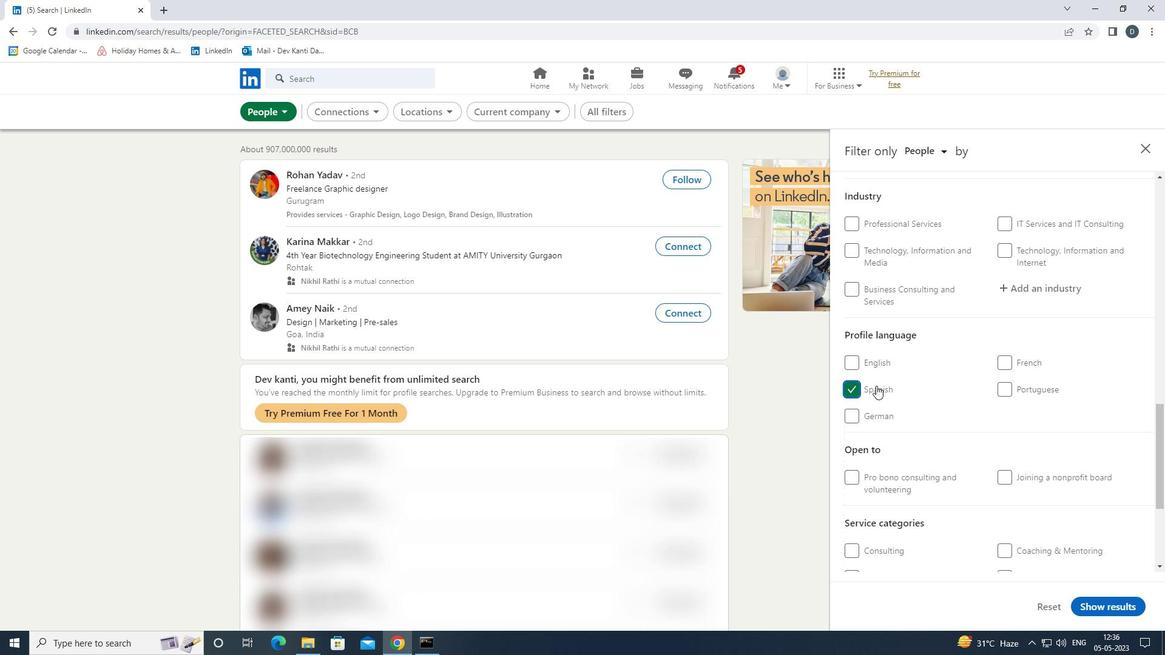 
Action: Mouse scrolled (876, 386) with delta (0, 0)
Screenshot: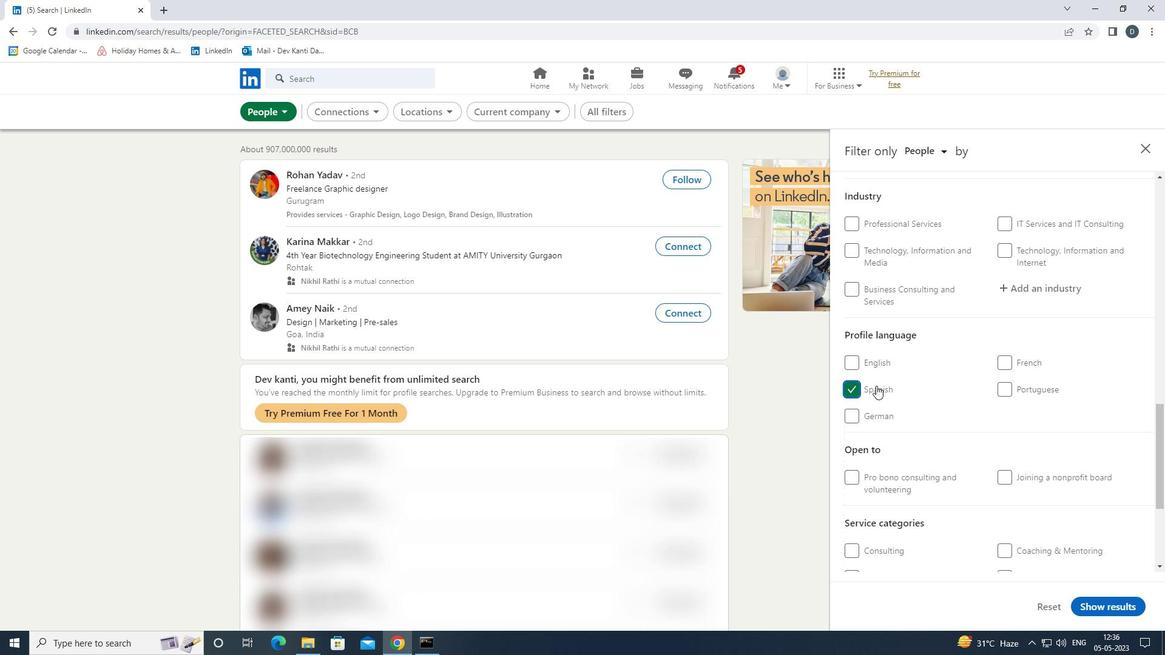 
Action: Mouse scrolled (876, 386) with delta (0, 0)
Screenshot: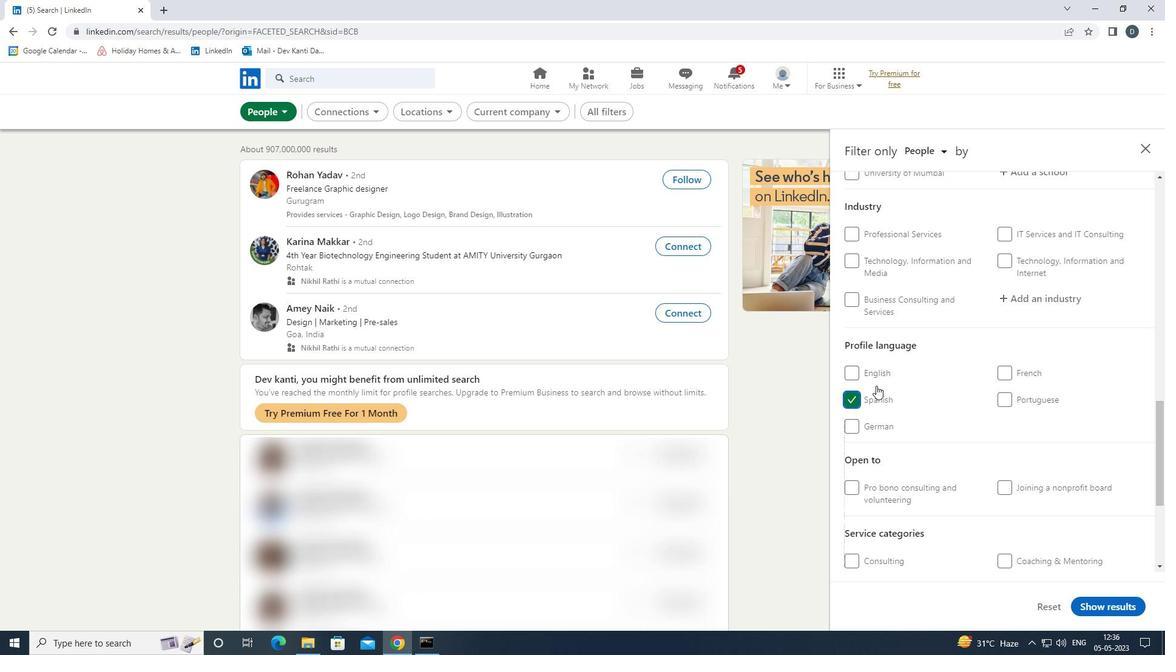 
Action: Mouse scrolled (876, 386) with delta (0, 0)
Screenshot: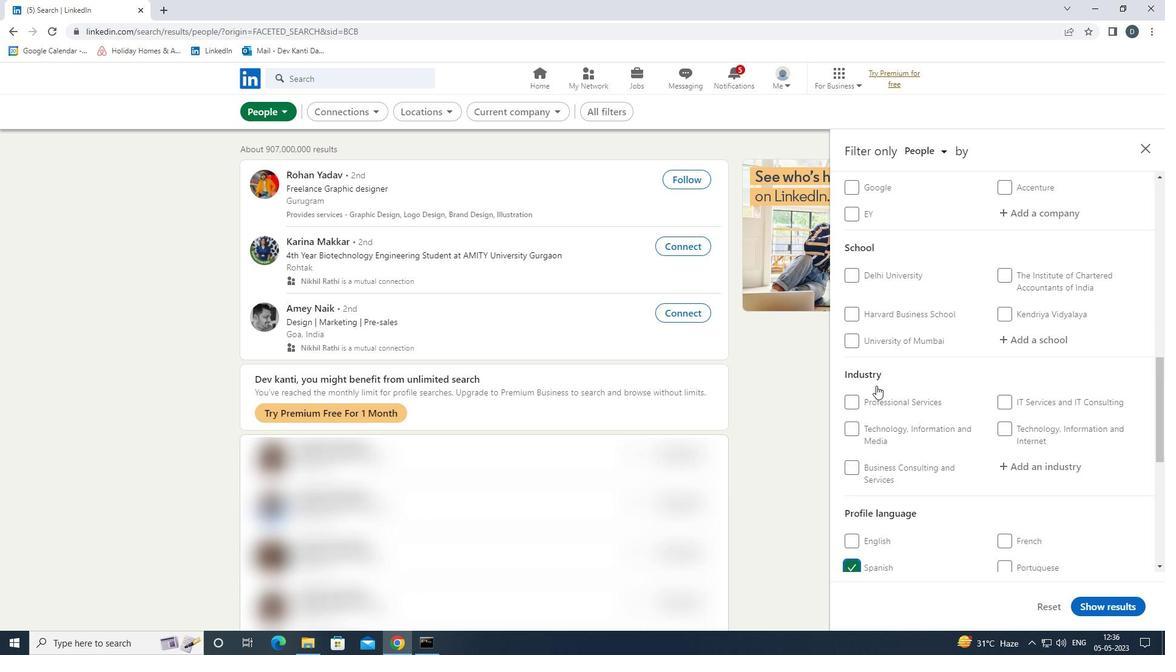 
Action: Mouse scrolled (876, 386) with delta (0, 0)
Screenshot: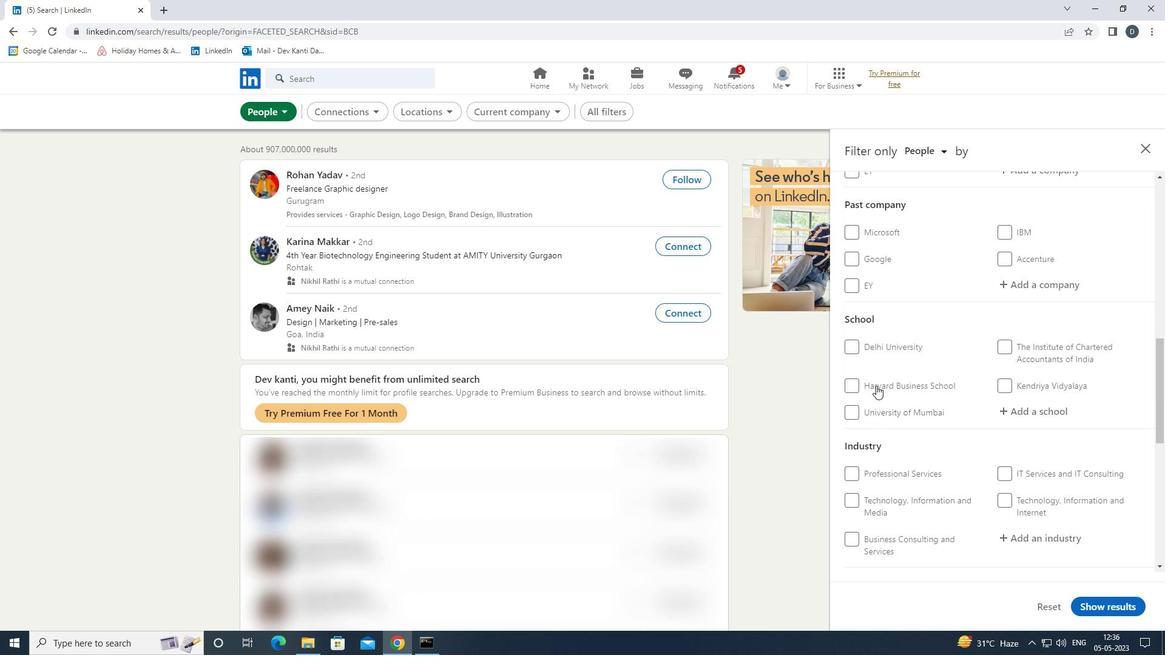 
Action: Mouse moved to (1030, 277)
Screenshot: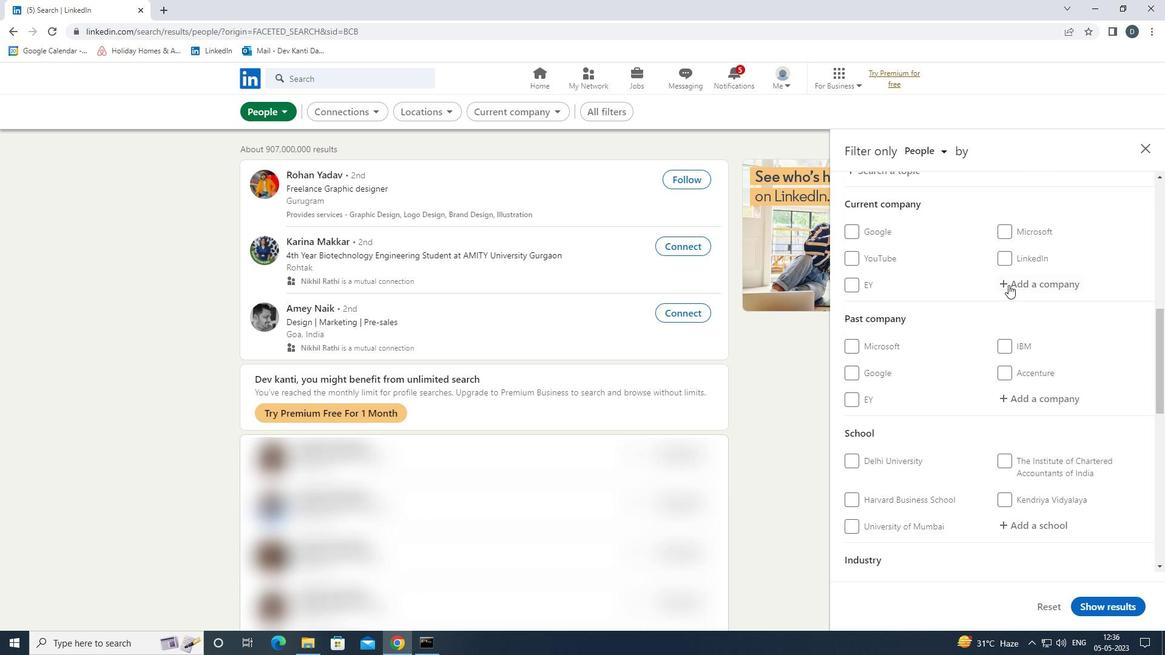 
Action: Mouse pressed left at (1030, 277)
Screenshot: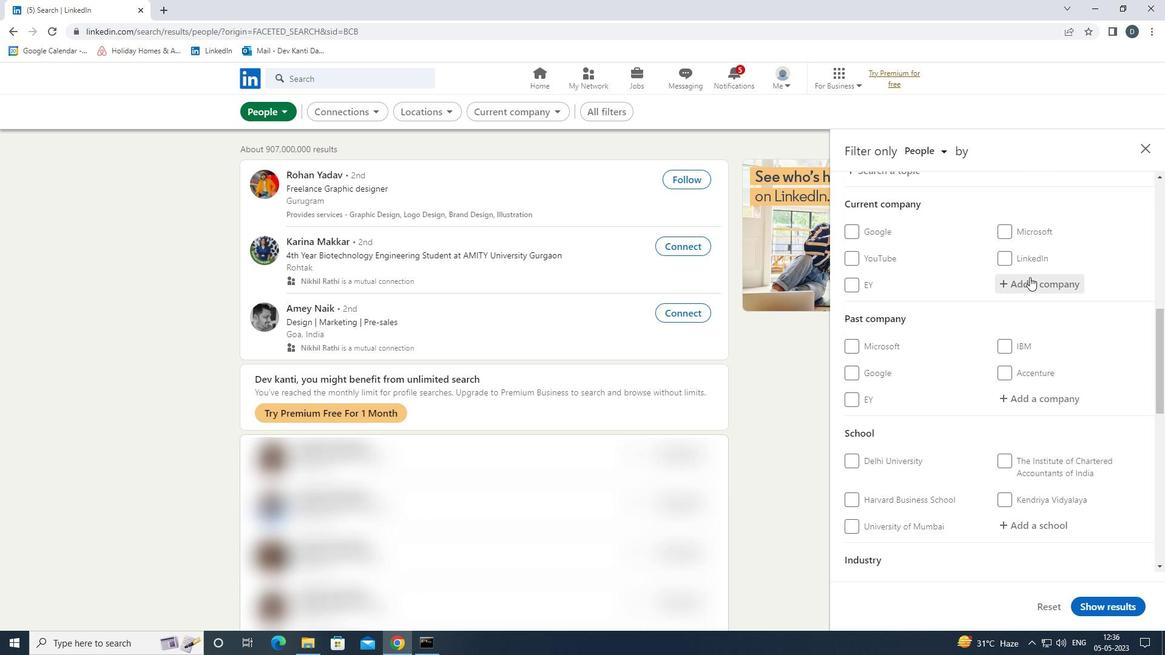 
Action: Key pressed <Key.shift>LEXIS<Key.shift>NEXIS<Key.space><Key.shift>RISK<Key.down><Key.enter>
Screenshot: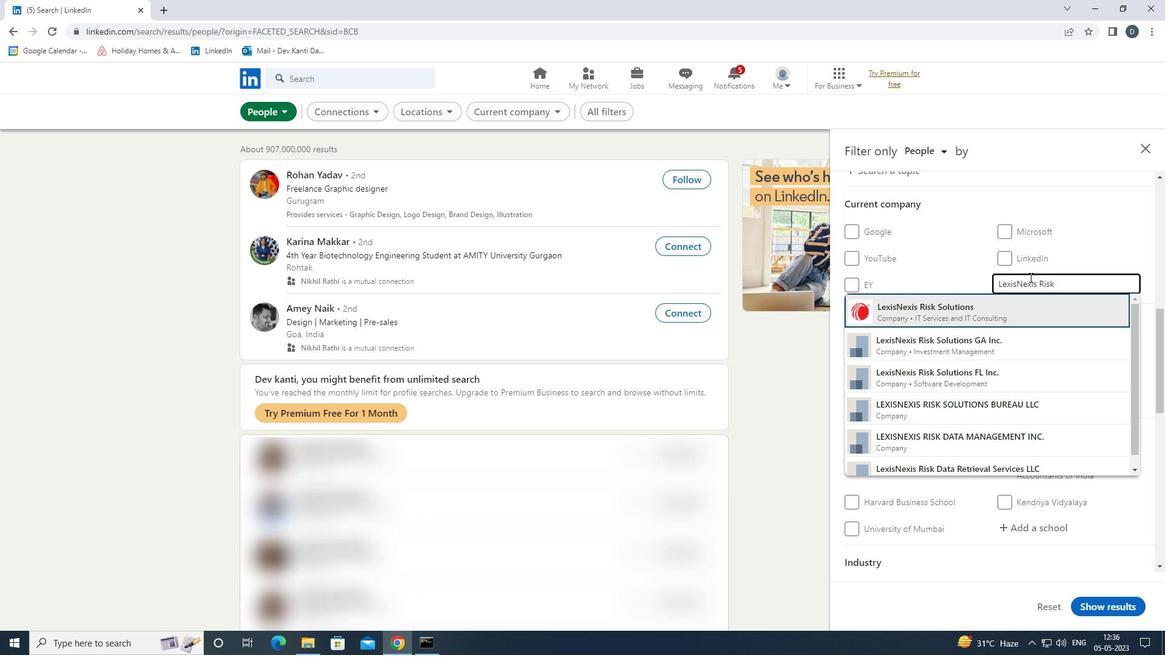 
Action: Mouse scrolled (1030, 276) with delta (0, 0)
Screenshot: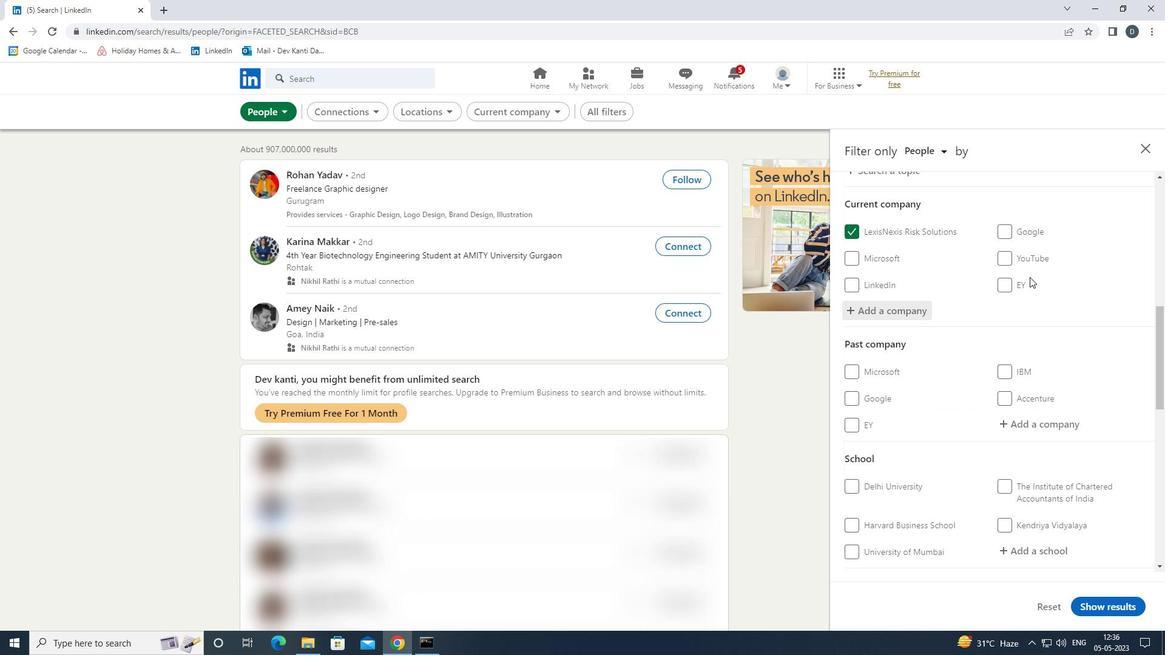 
Action: Mouse moved to (1031, 283)
Screenshot: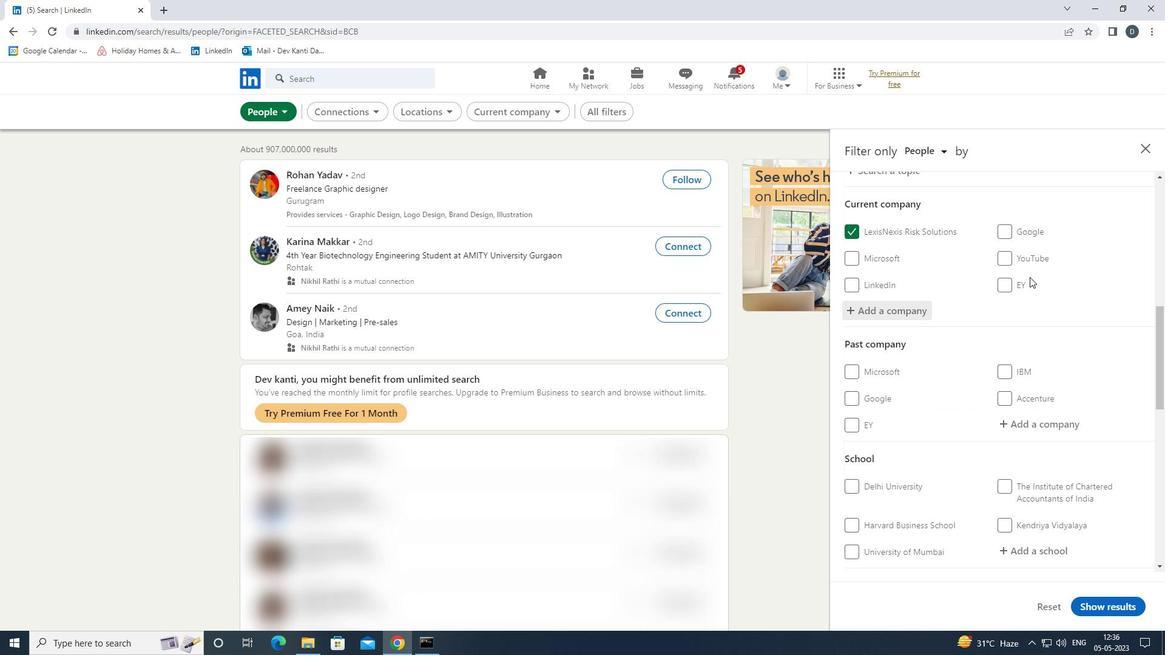 
Action: Mouse scrolled (1031, 282) with delta (0, 0)
Screenshot: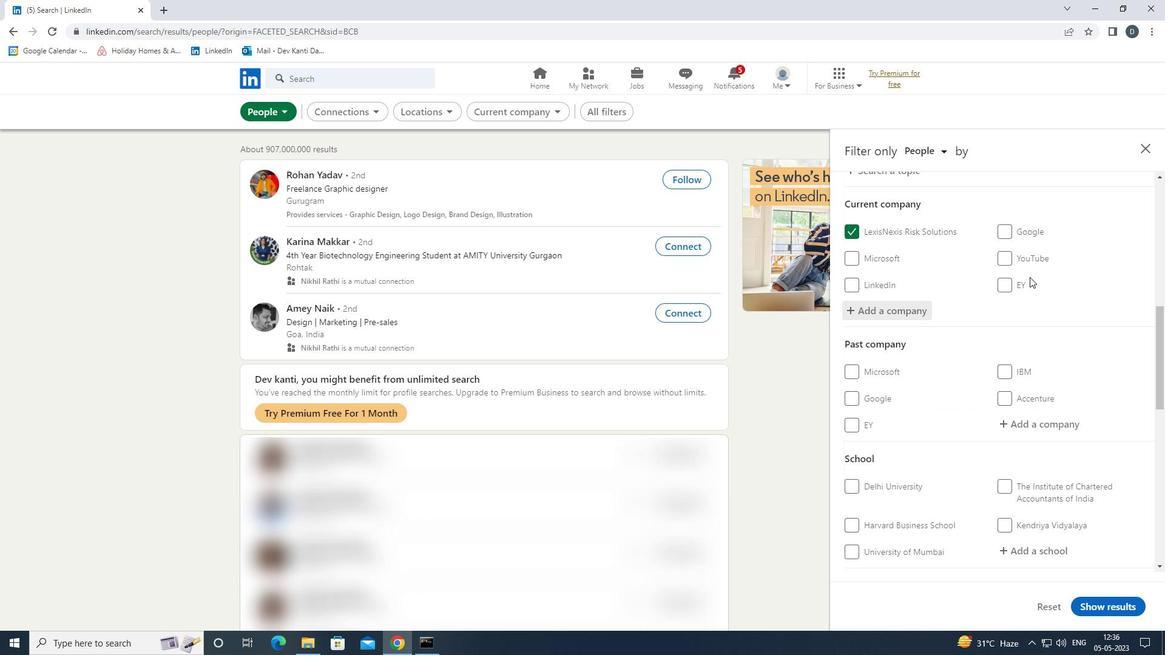 
Action: Mouse moved to (1042, 431)
Screenshot: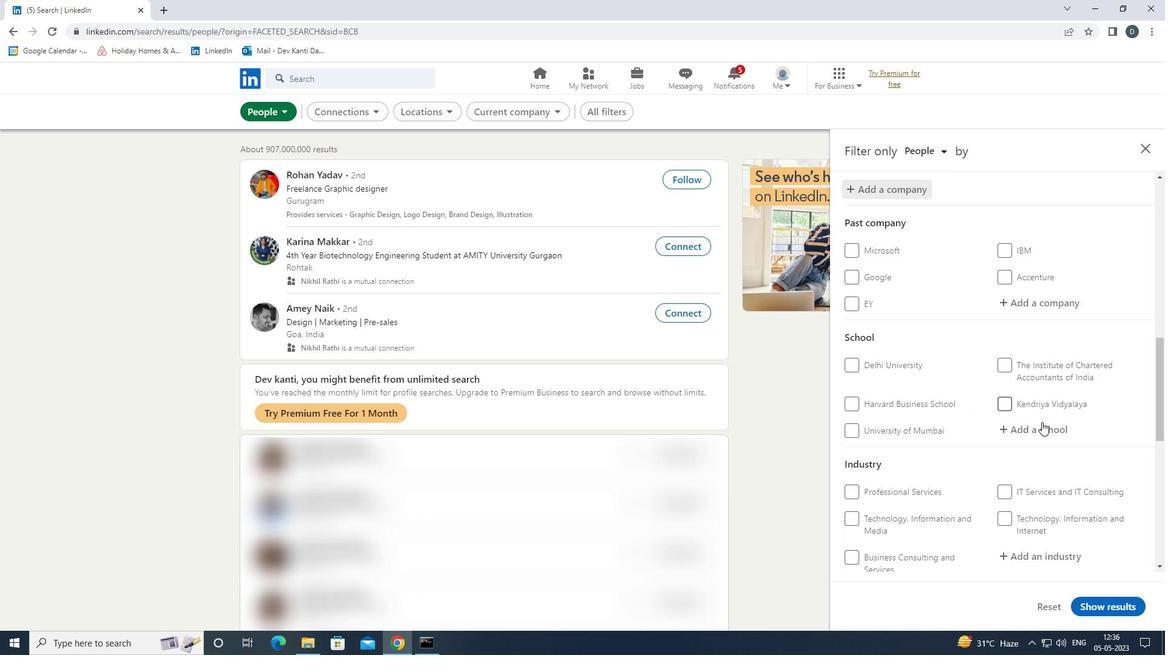 
Action: Mouse pressed left at (1042, 431)
Screenshot: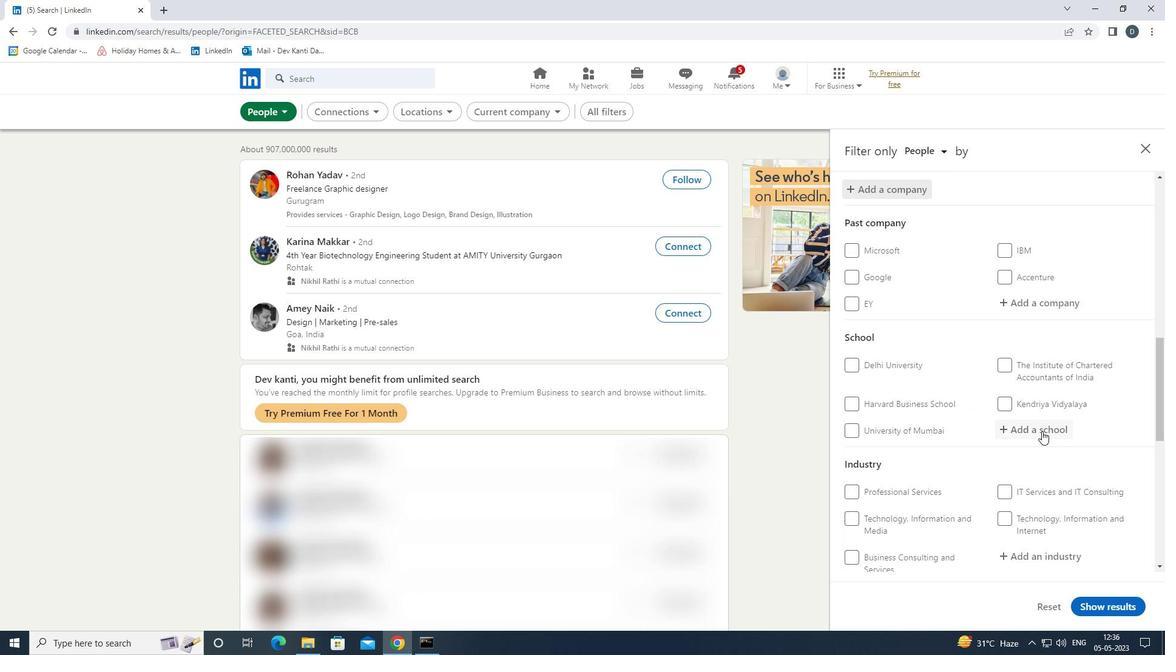 
Action: Mouse moved to (1026, 418)
Screenshot: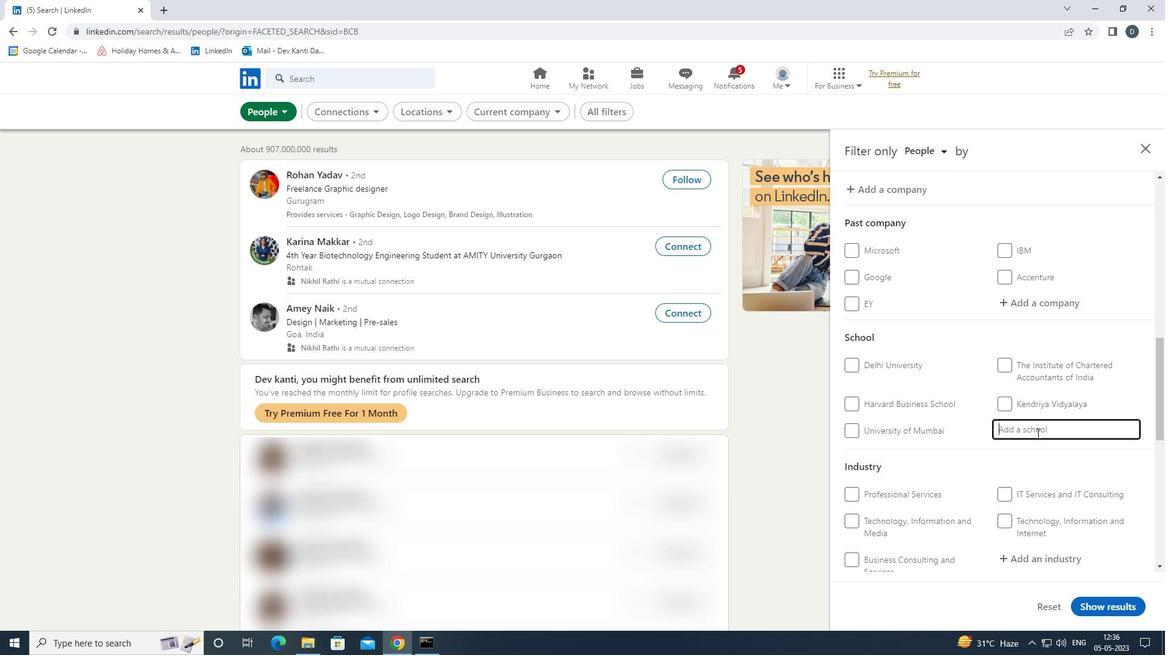 
Action: Key pressed <Key.shift>CENTRE<Key.space>FOR<Key.space><Key.shift>DEVELOPMENT<Key.space>OF<Key.space><Key.shift>ADNACE<Key.backspace><Key.backspace><Key.backspace><Key.backspace>VANCED<Key.down><Key.enter>
Screenshot: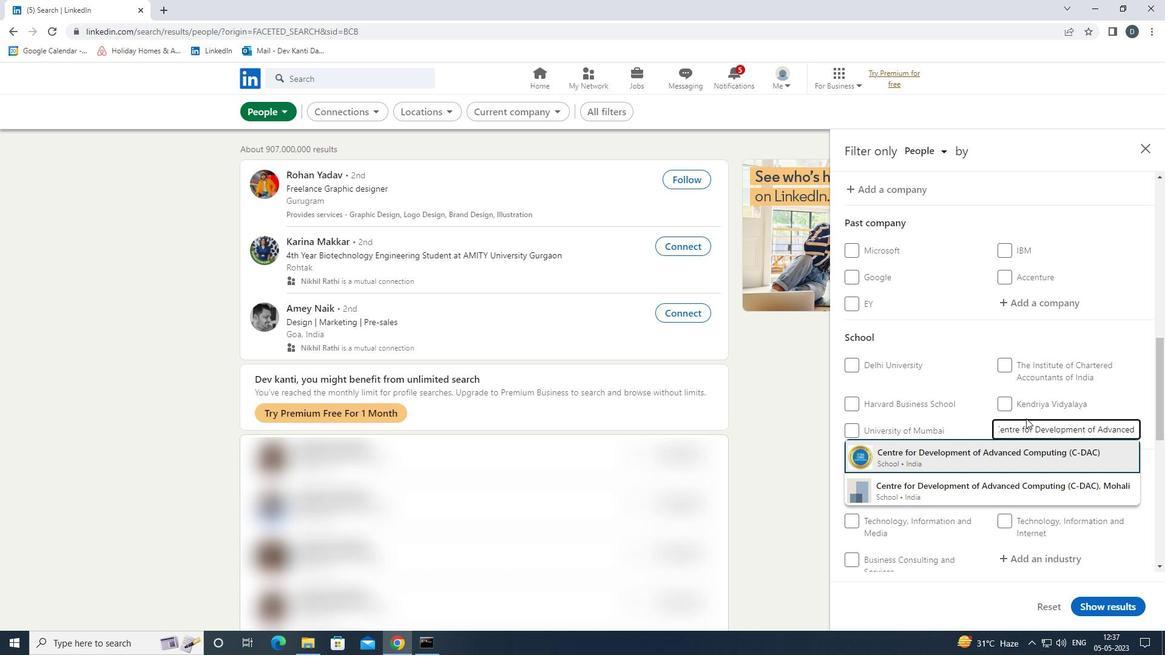 
Action: Mouse moved to (1001, 386)
Screenshot: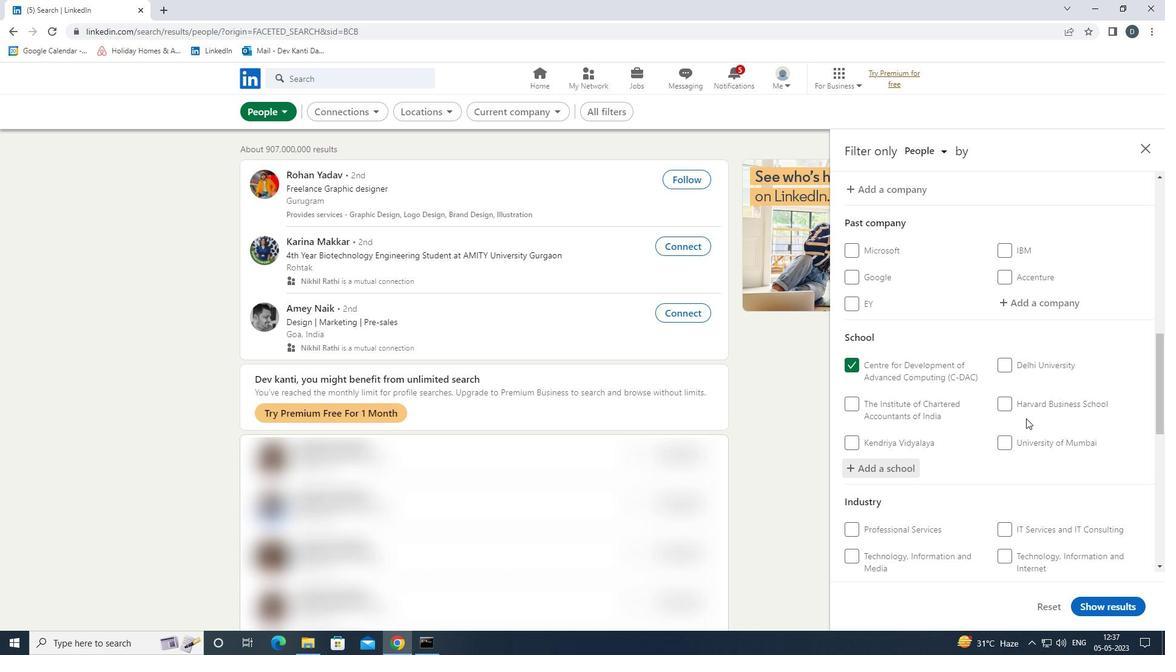 
Action: Mouse scrolled (1001, 385) with delta (0, 0)
Screenshot: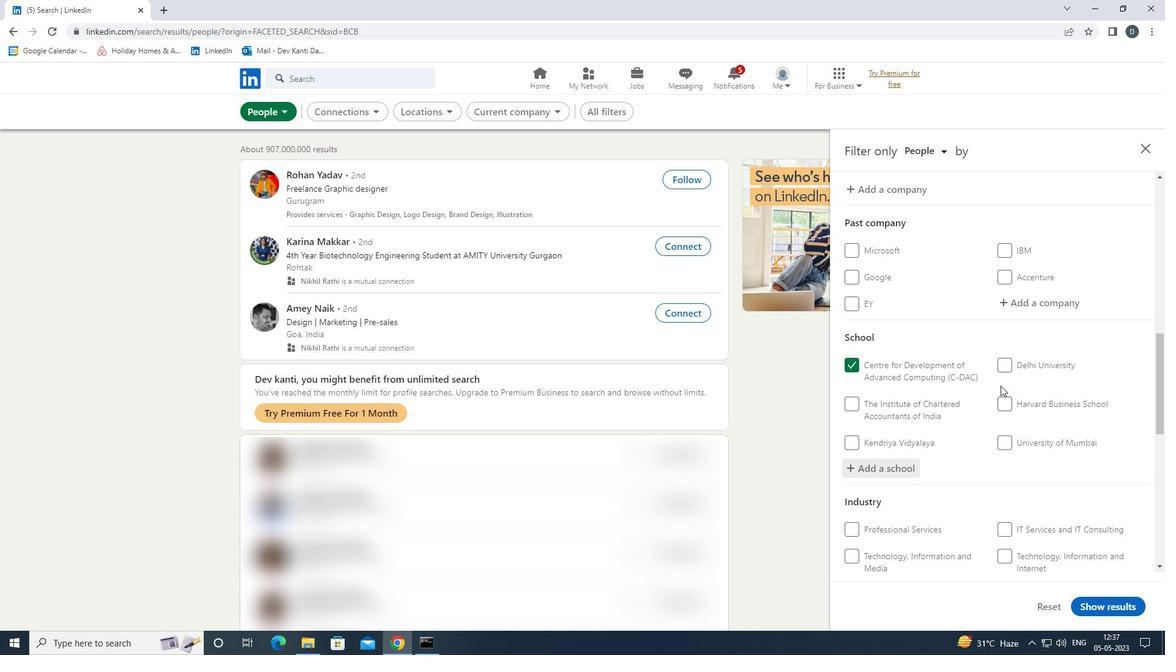 
Action: Mouse scrolled (1001, 385) with delta (0, 0)
Screenshot: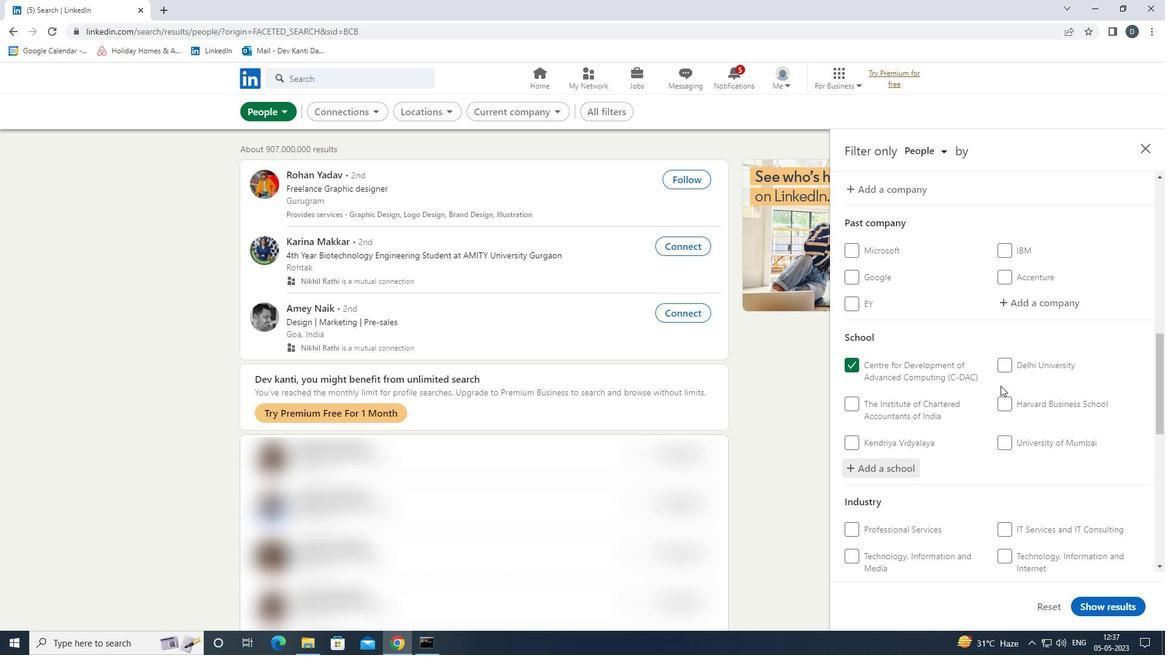 
Action: Mouse moved to (1003, 390)
Screenshot: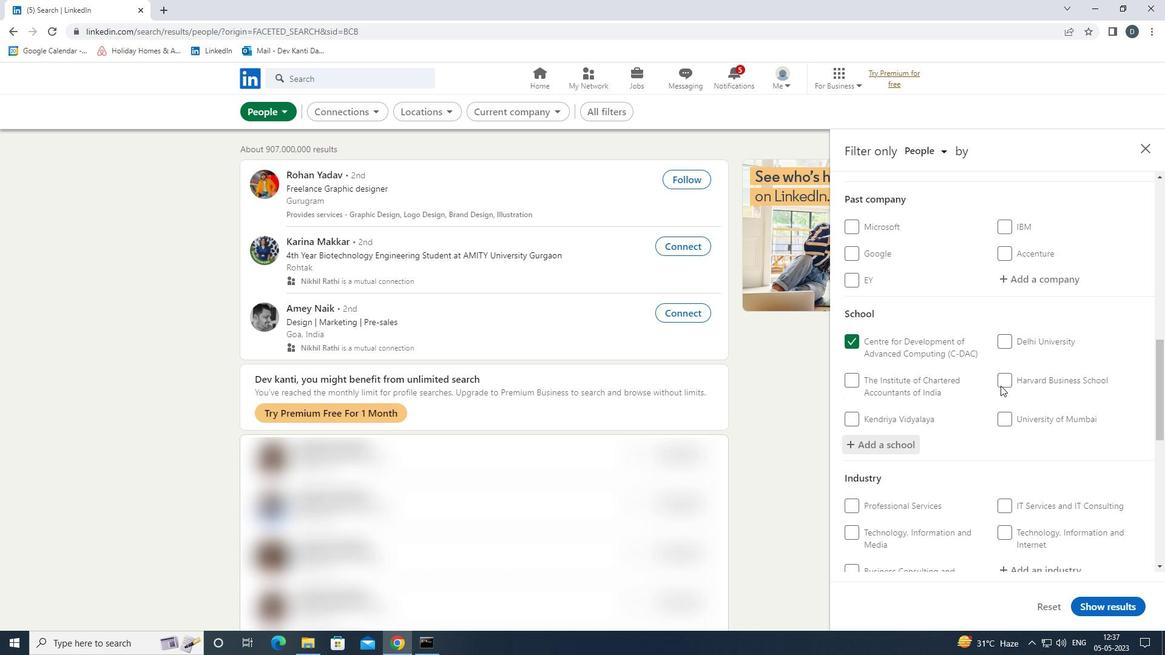 
Action: Mouse scrolled (1003, 389) with delta (0, 0)
Screenshot: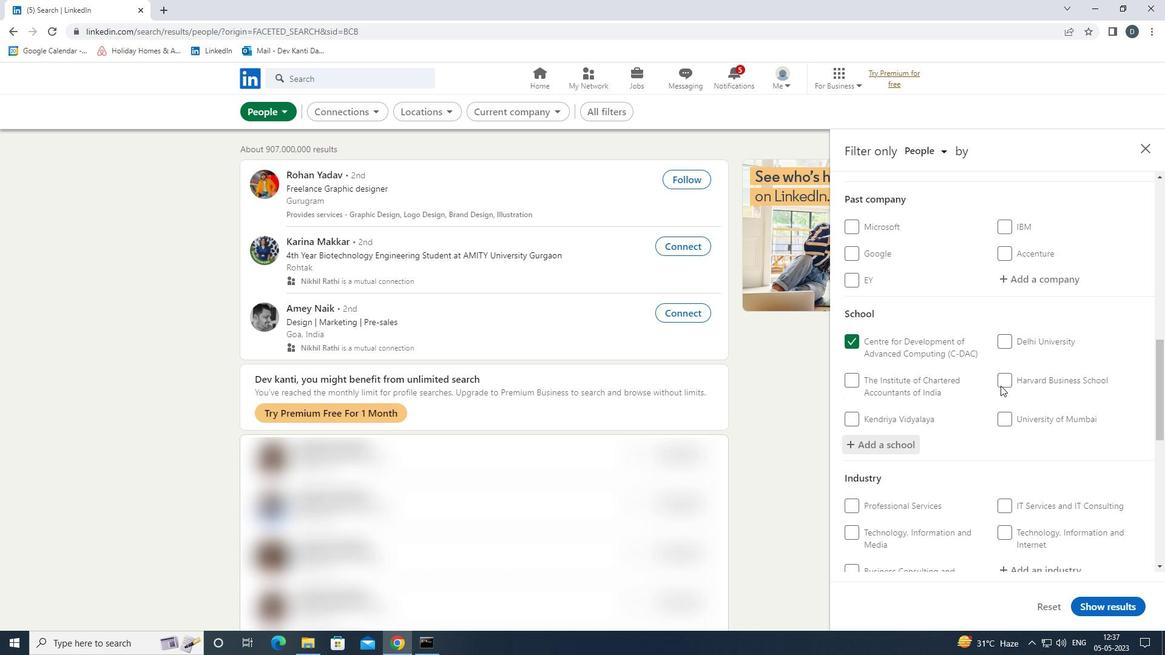 
Action: Mouse moved to (1050, 409)
Screenshot: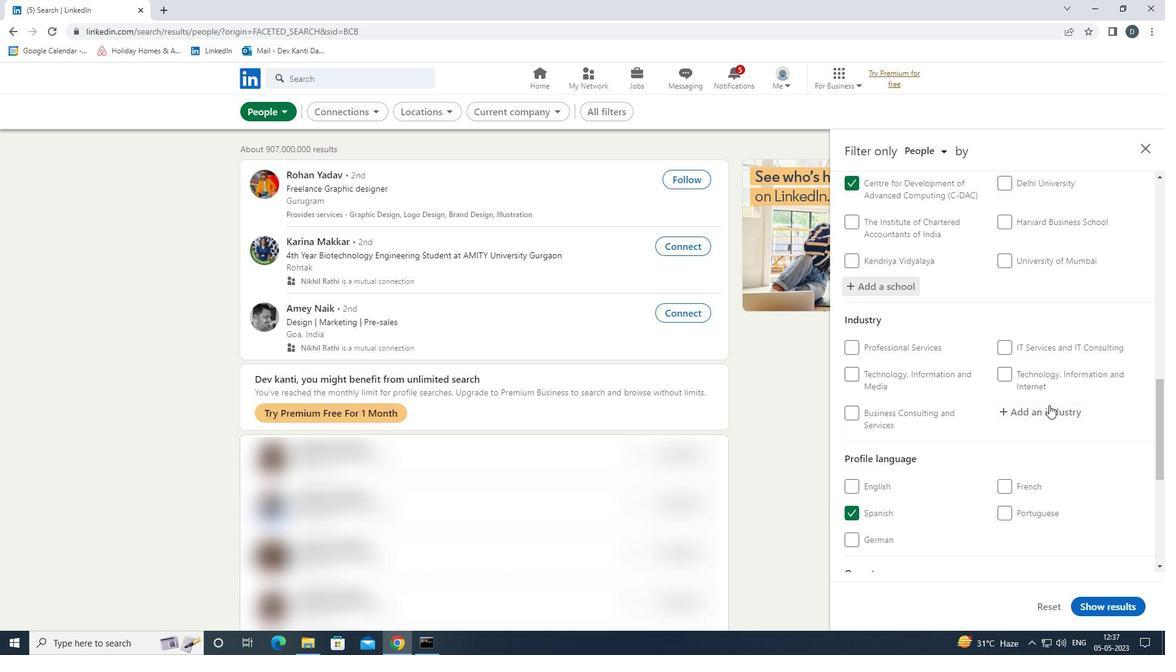 
Action: Mouse pressed left at (1050, 409)
Screenshot: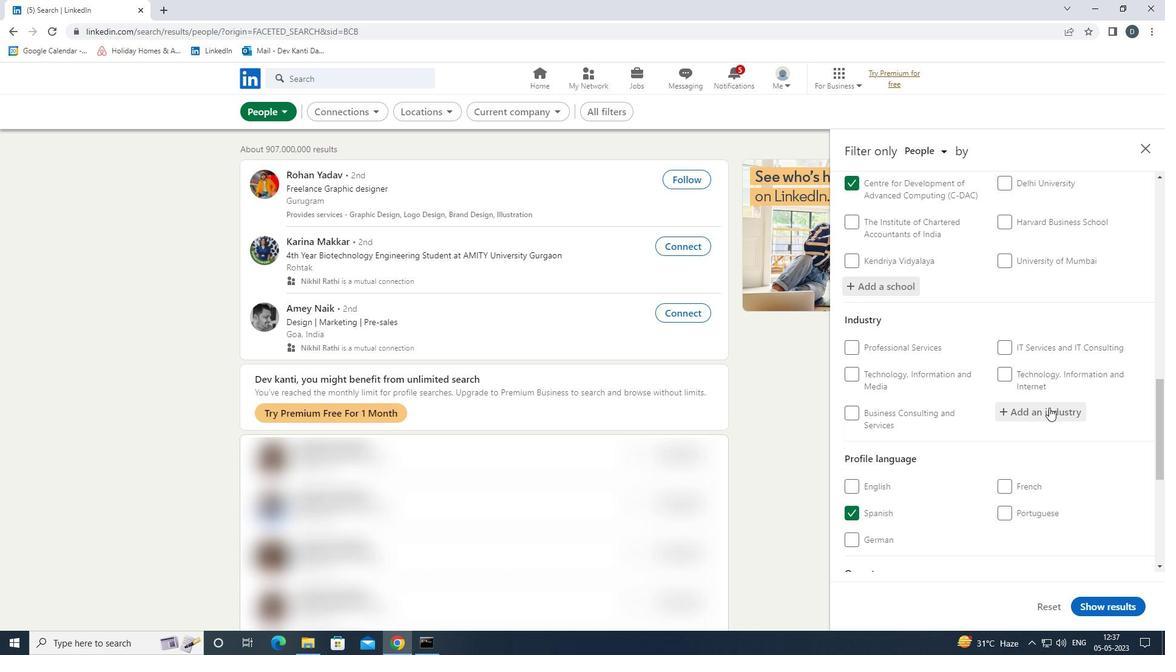 
Action: Mouse moved to (1049, 409)
Screenshot: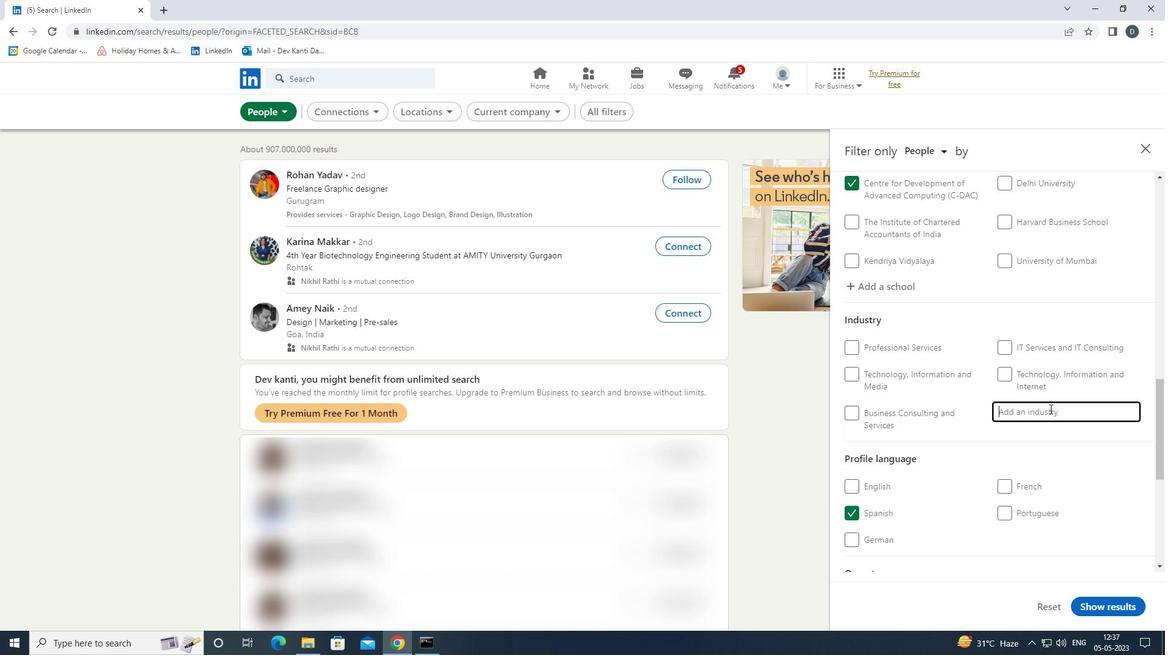 
Action: Key pressed <Key.shift>WHOLESALE<Key.space><Key.shift>
Screenshot: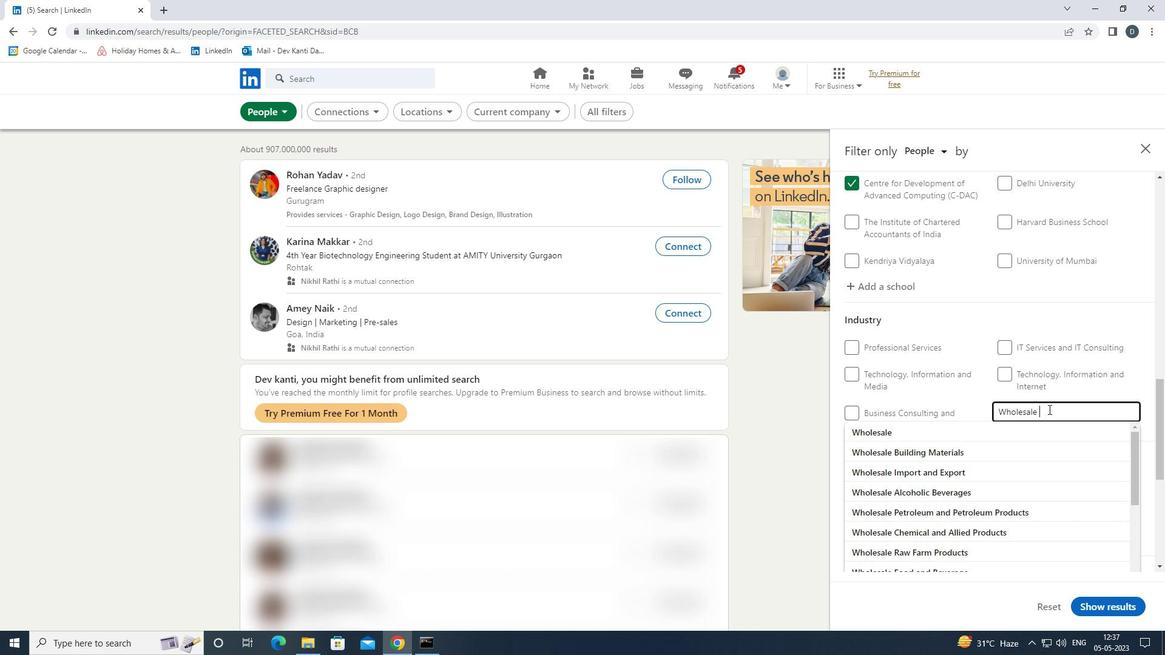 
Action: Mouse moved to (1048, 409)
Screenshot: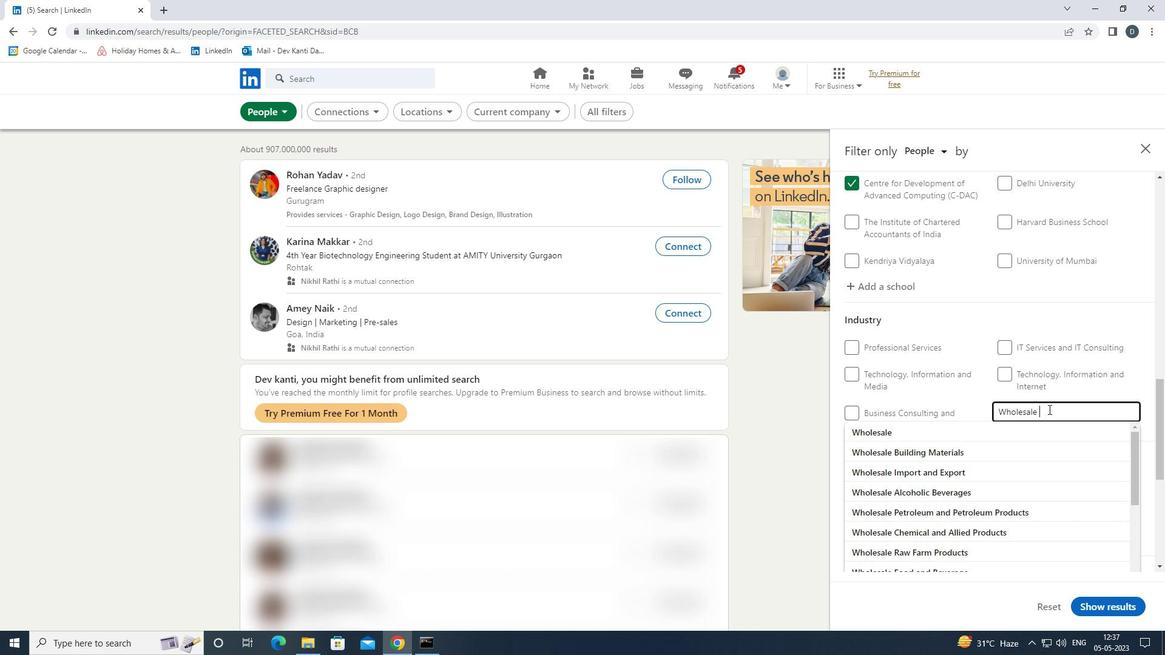 
Action: Key pressed PHOTO<Key.down><Key.enter>
Screenshot: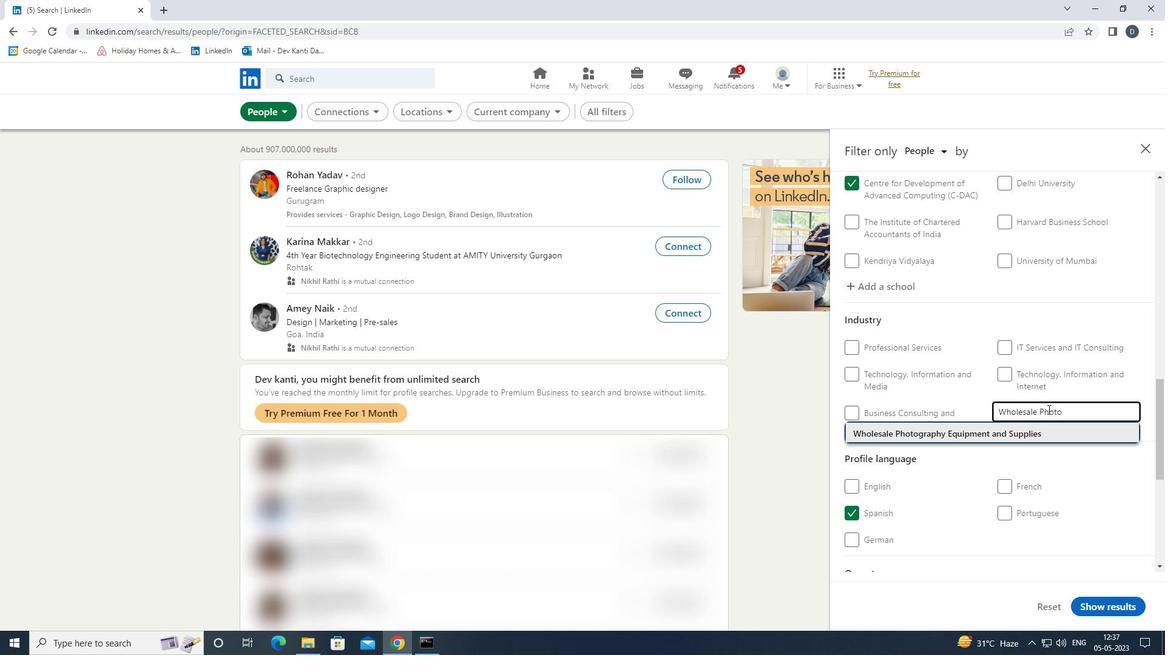 
Action: Mouse moved to (1047, 409)
Screenshot: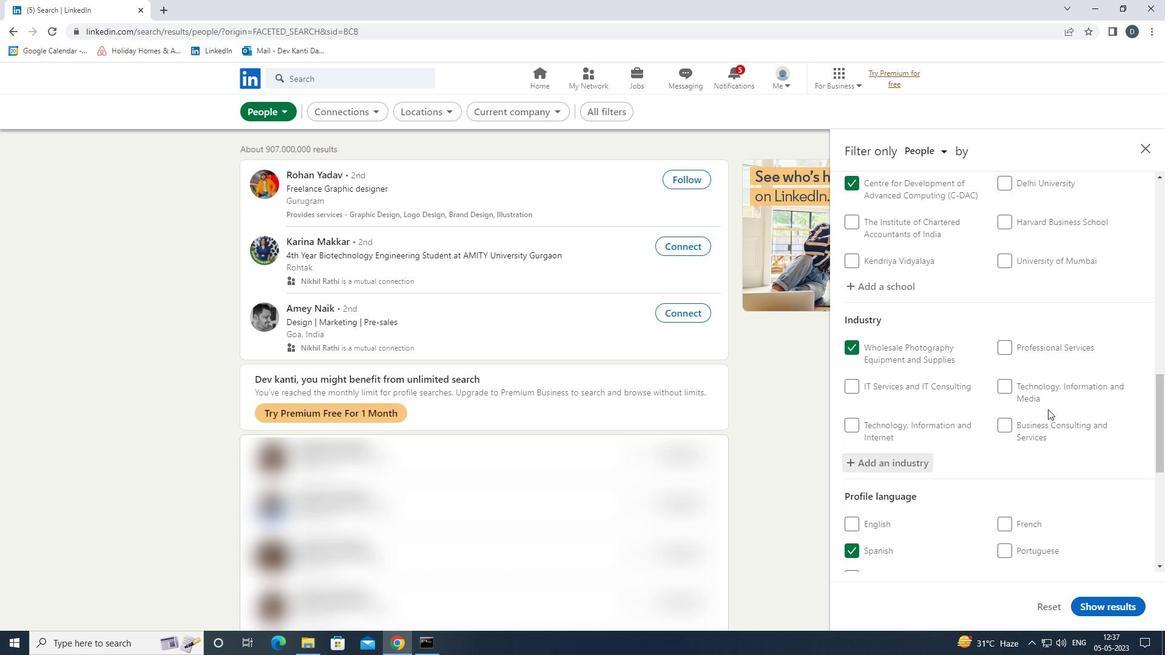 
Action: Mouse scrolled (1047, 408) with delta (0, 0)
Screenshot: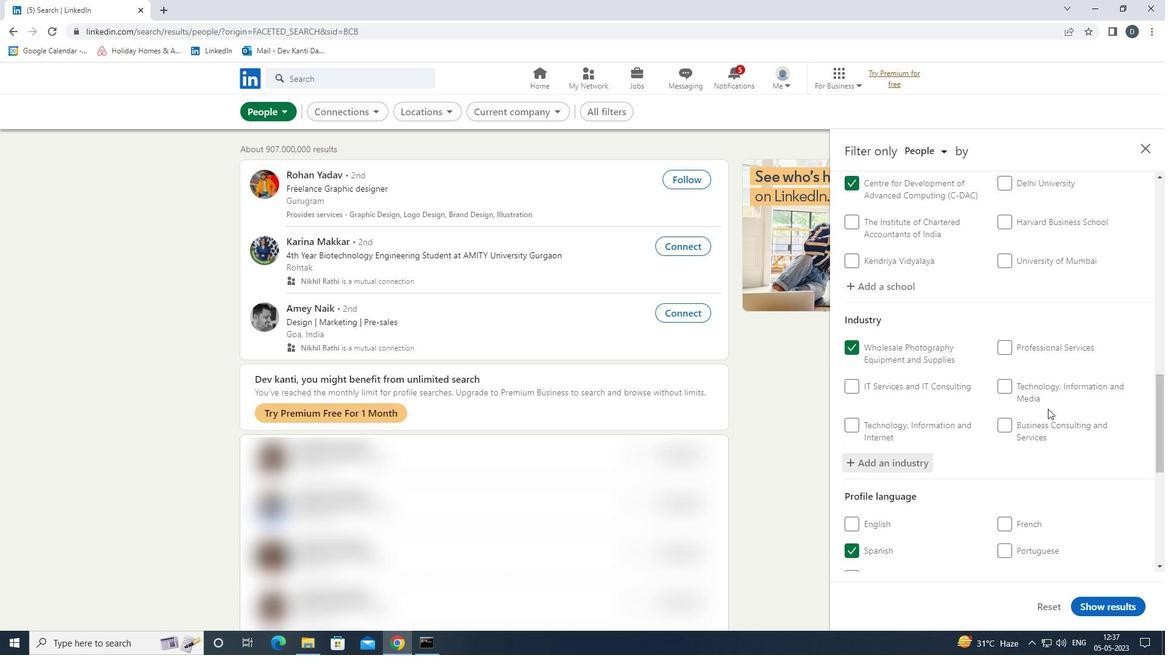 
Action: Mouse scrolled (1047, 408) with delta (0, 0)
Screenshot: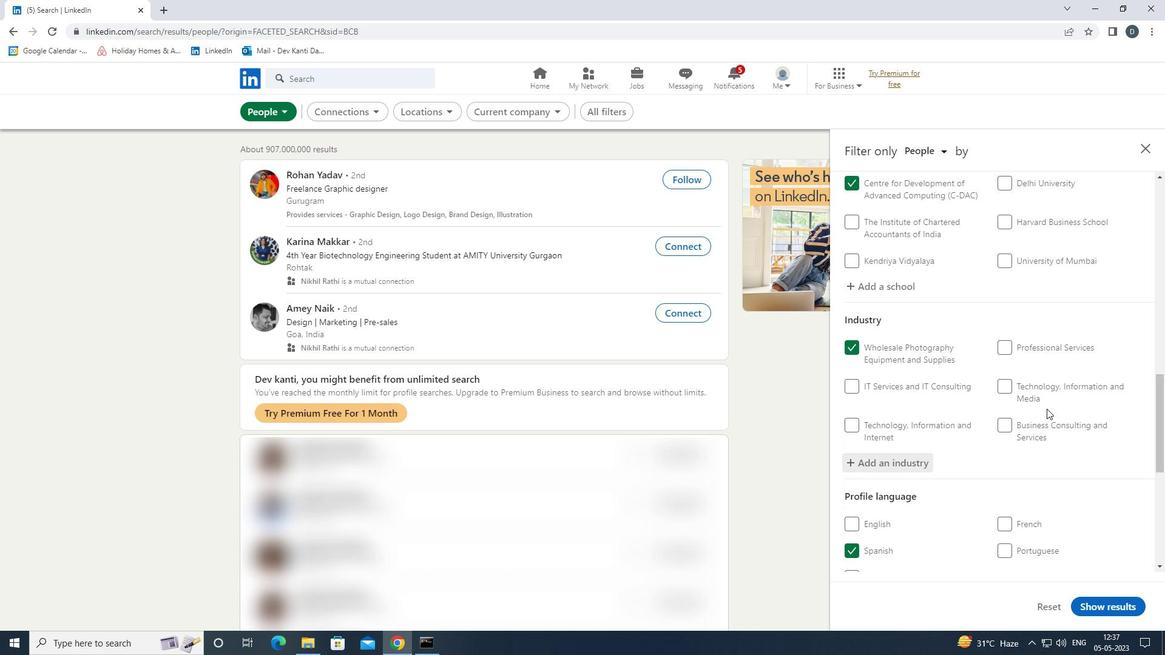 
Action: Mouse scrolled (1047, 408) with delta (0, 0)
Screenshot: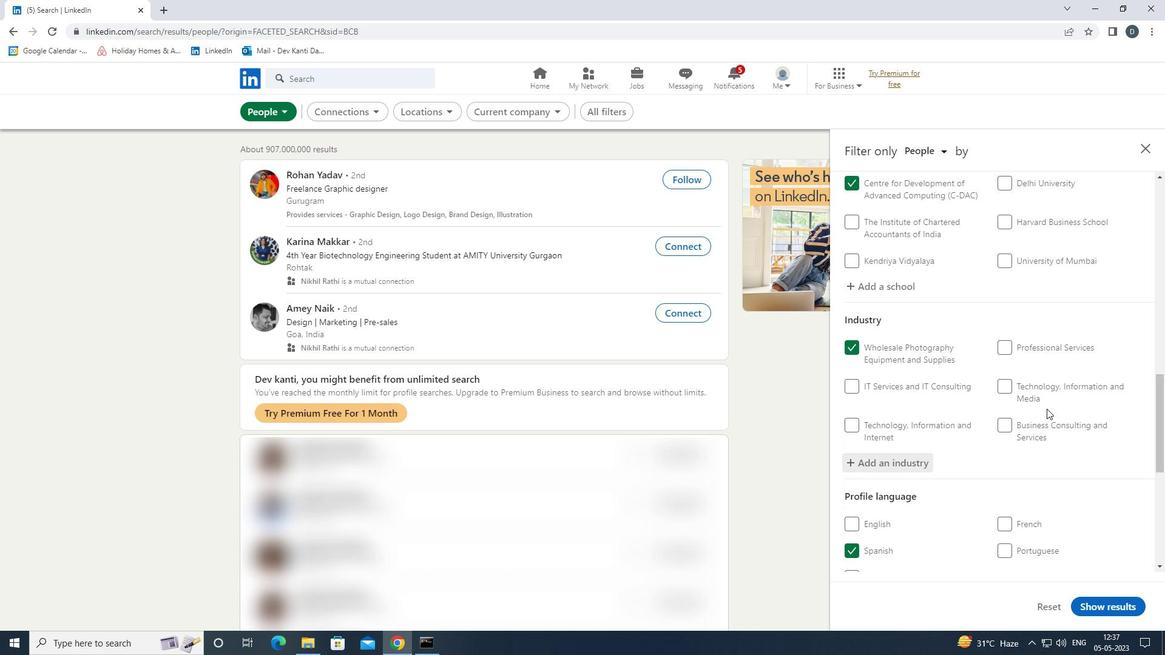 
Action: Mouse scrolled (1047, 408) with delta (0, 0)
Screenshot: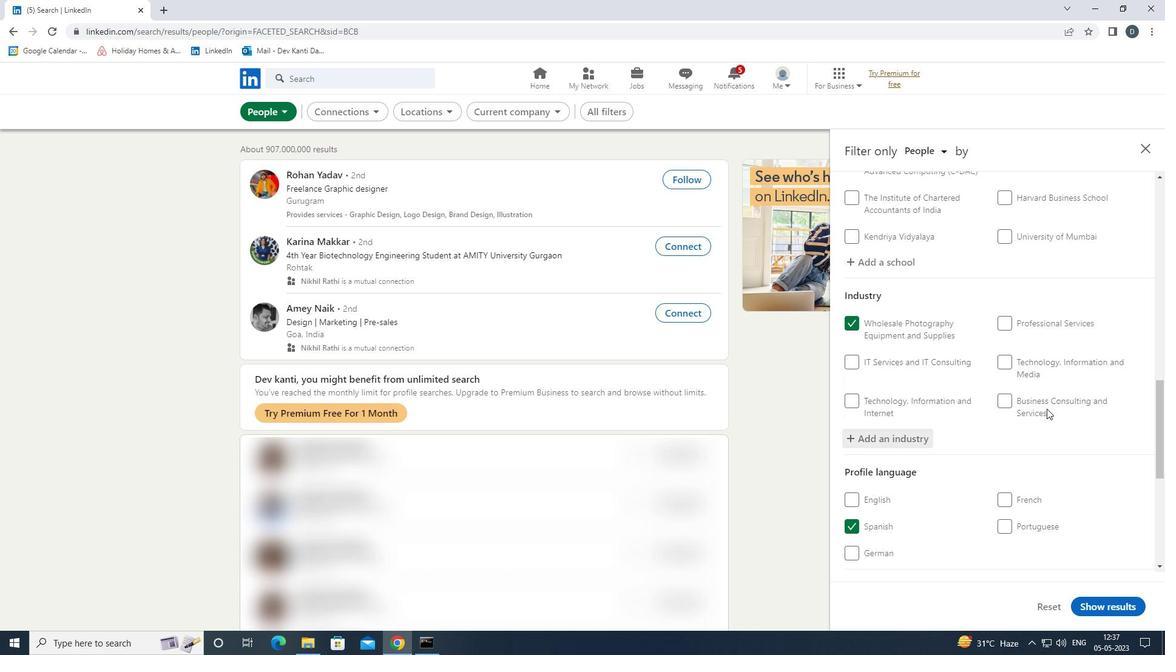 
Action: Mouse moved to (1059, 519)
Screenshot: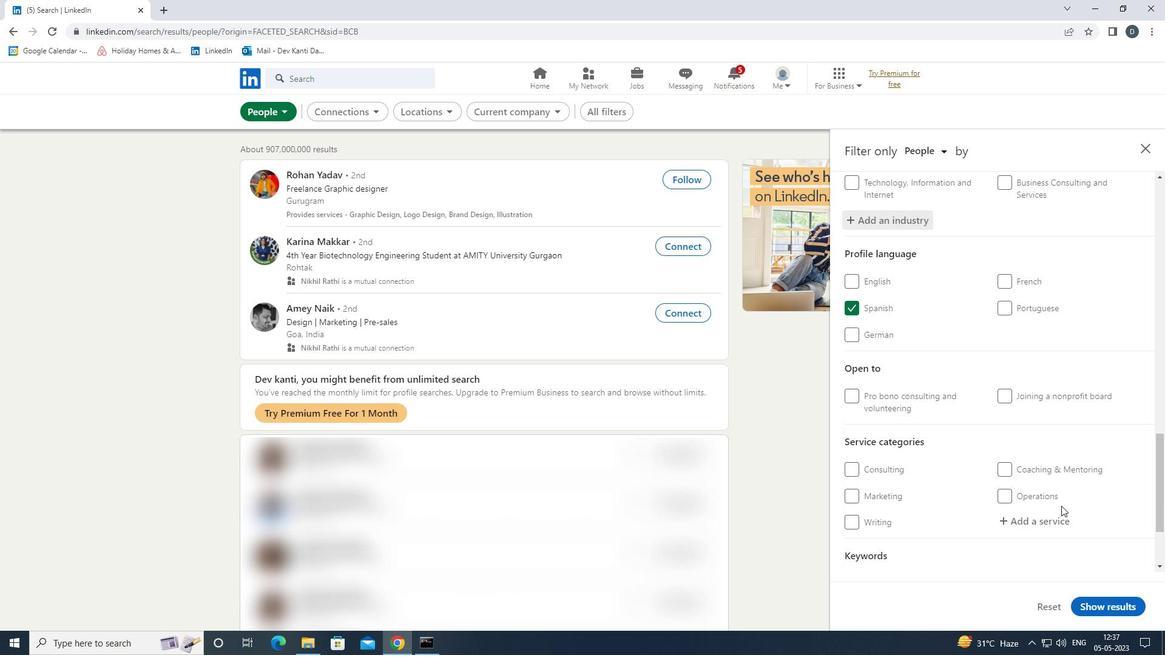 
Action: Mouse pressed left at (1059, 519)
Screenshot: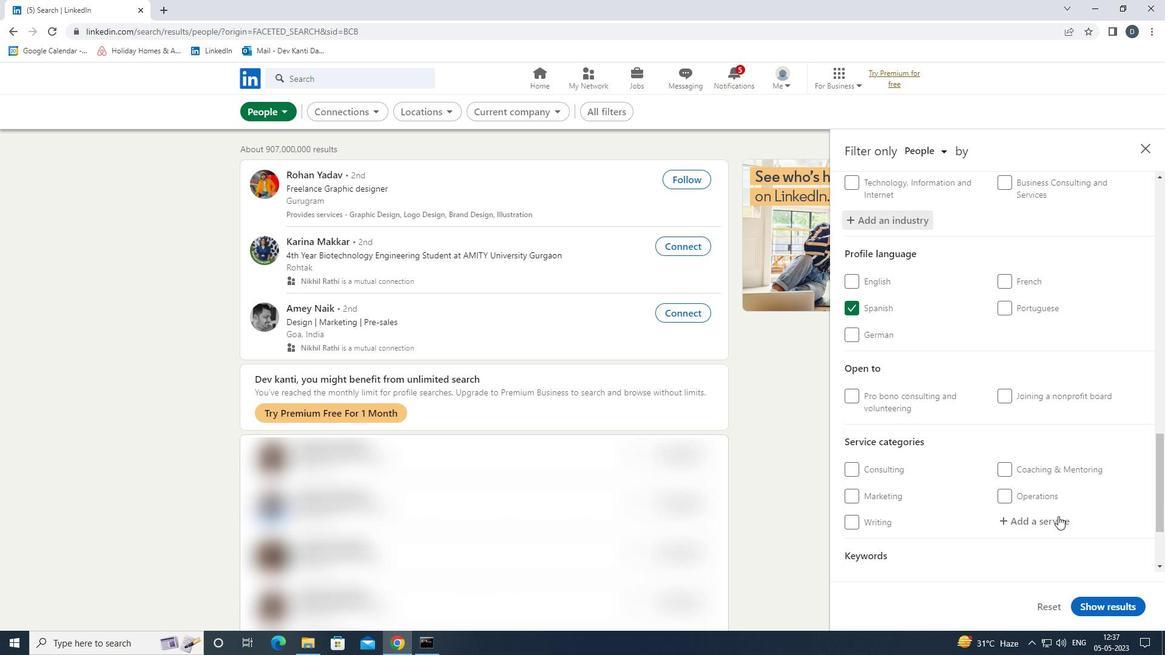 
Action: Mouse moved to (1057, 454)
Screenshot: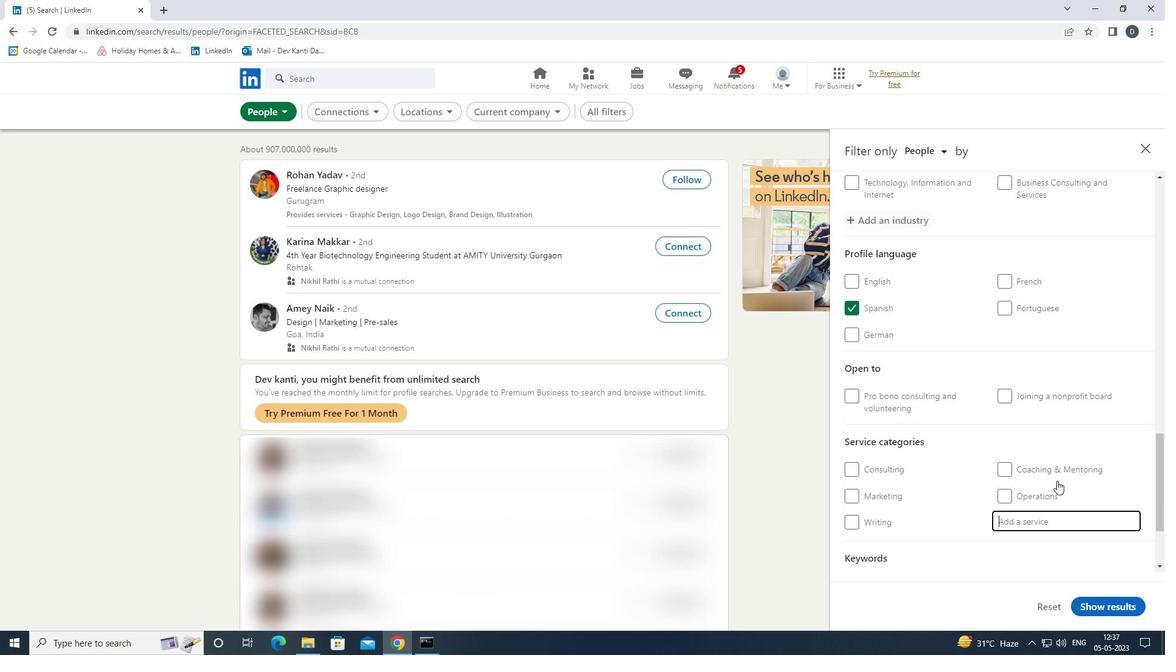 
Action: Mouse scrolled (1057, 454) with delta (0, 0)
Screenshot: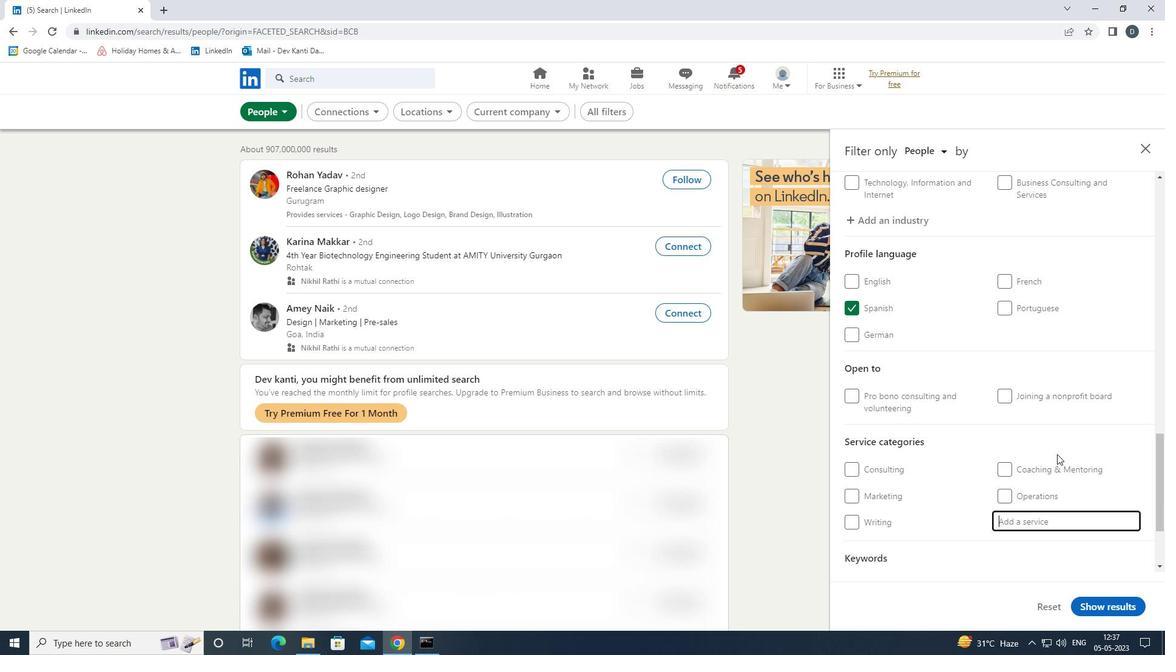
Action: Mouse scrolled (1057, 454) with delta (0, 0)
Screenshot: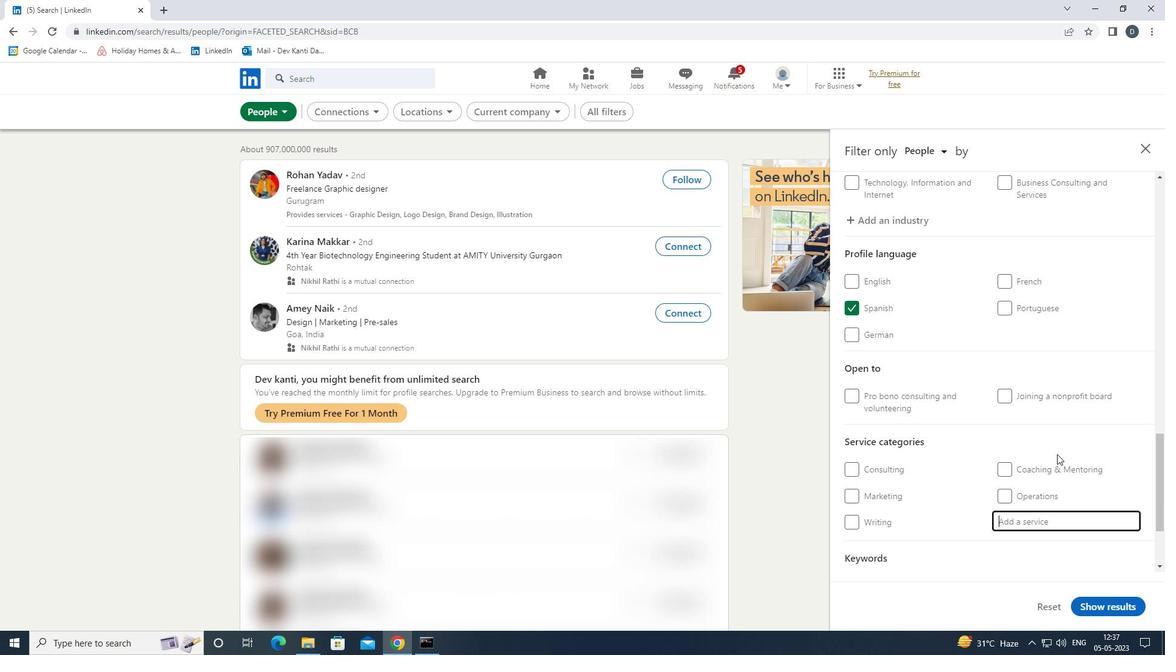 
Action: Mouse moved to (1089, 357)
Screenshot: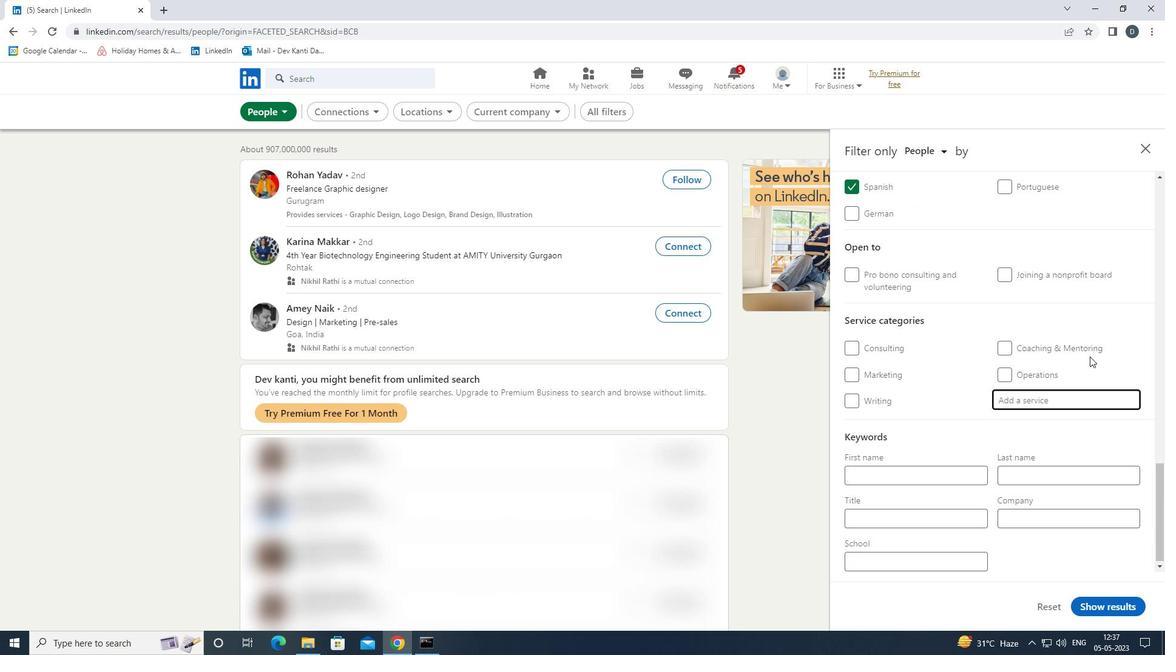 
Action: Key pressed <Key.shift><Key.shift><Key.shift><Key.shift><Key.shift><Key.shift><Key.shift><Key.shift><Key.shift><Key.shift>VU<Key.backspace>ISUAL<Key.space><Key.down><Key.enter>
Screenshot: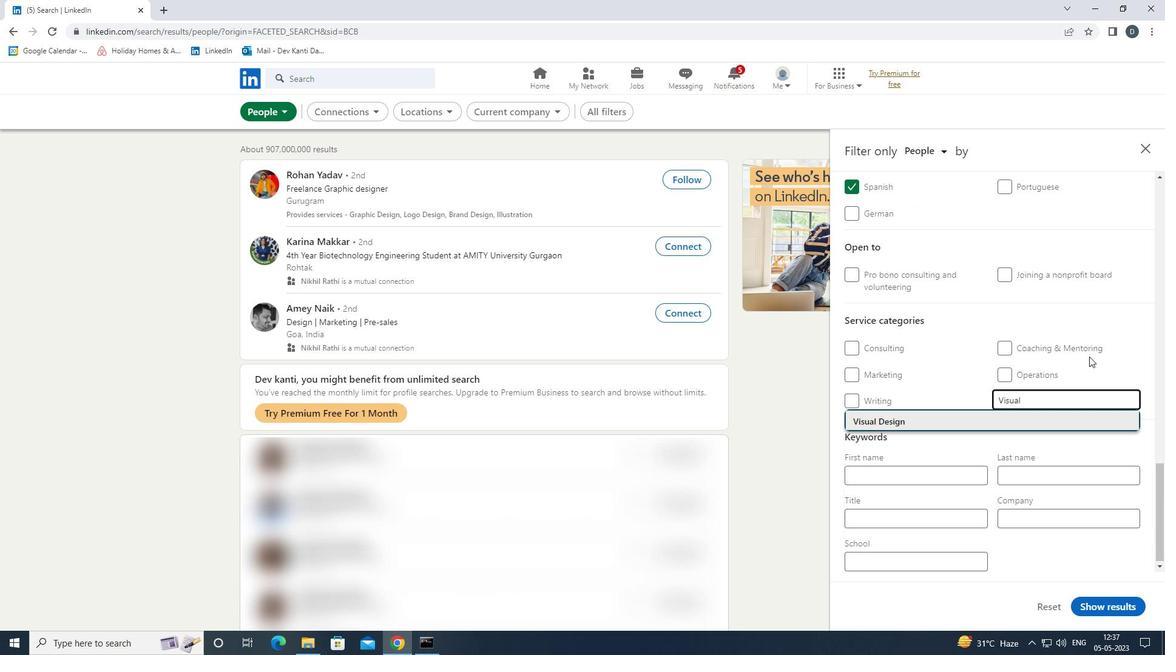 
Action: Mouse moved to (1092, 367)
Screenshot: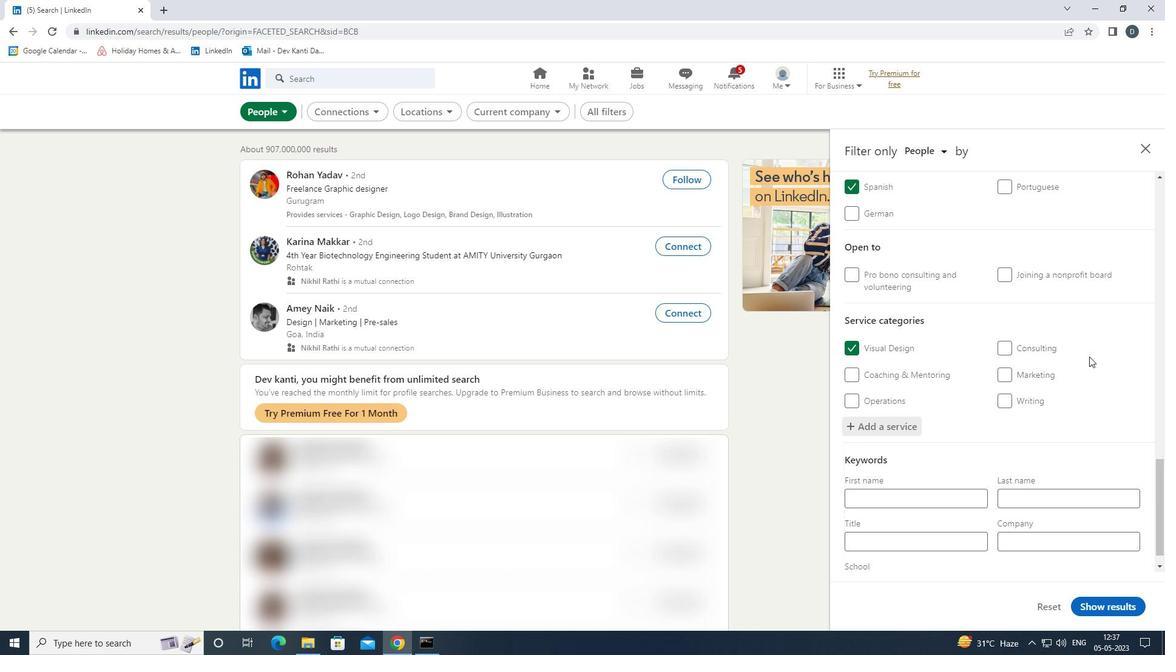 
Action: Mouse scrolled (1092, 366) with delta (0, 0)
Screenshot: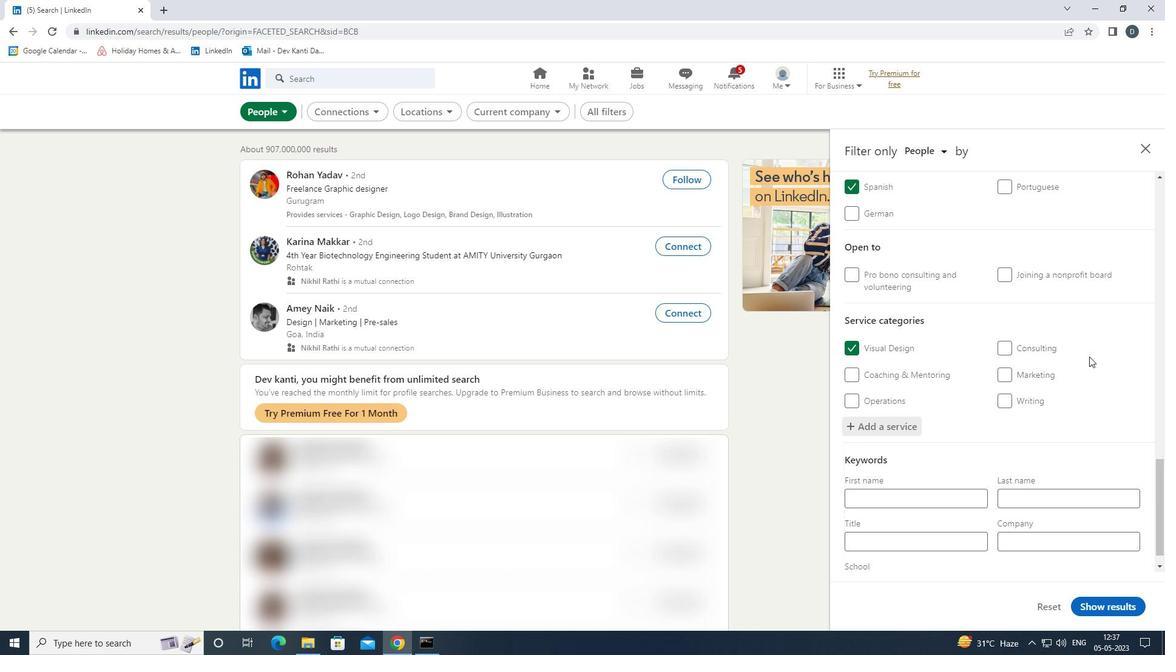 
Action: Mouse moved to (1084, 379)
Screenshot: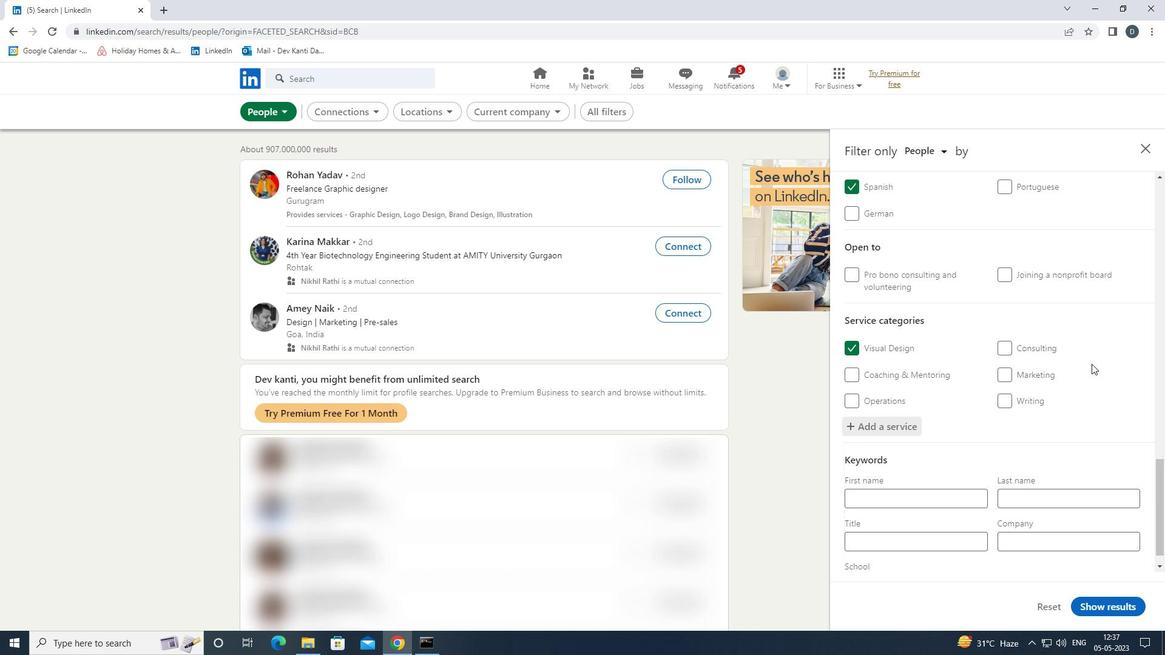 
Action: Mouse scrolled (1084, 378) with delta (0, 0)
Screenshot: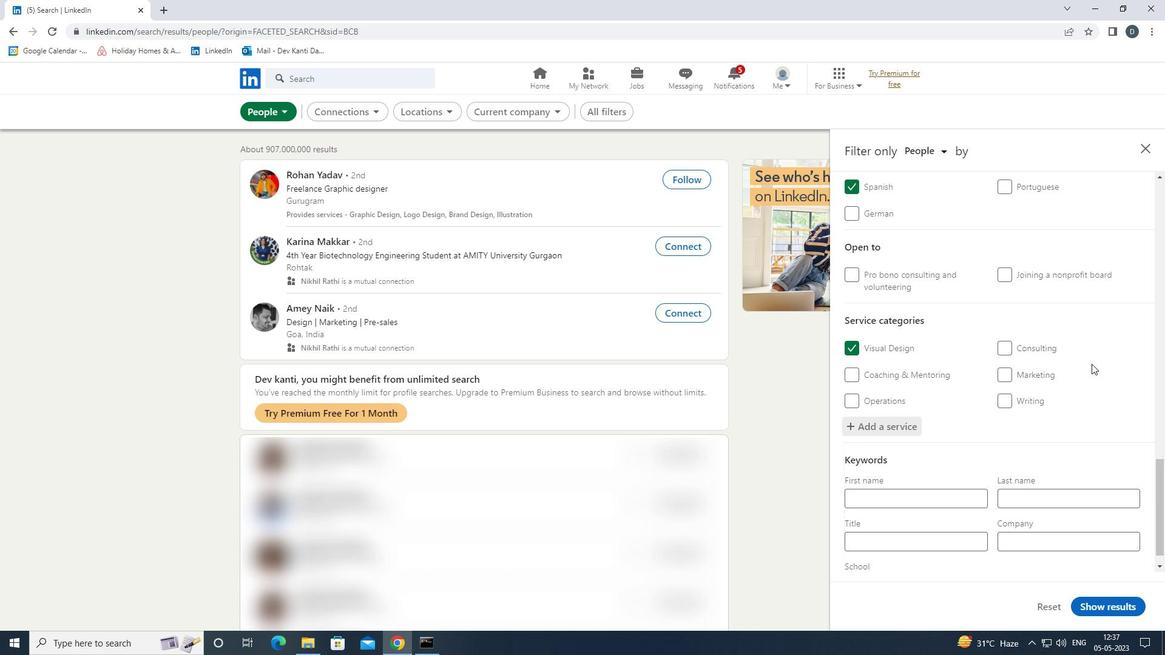 
Action: Mouse moved to (1067, 399)
Screenshot: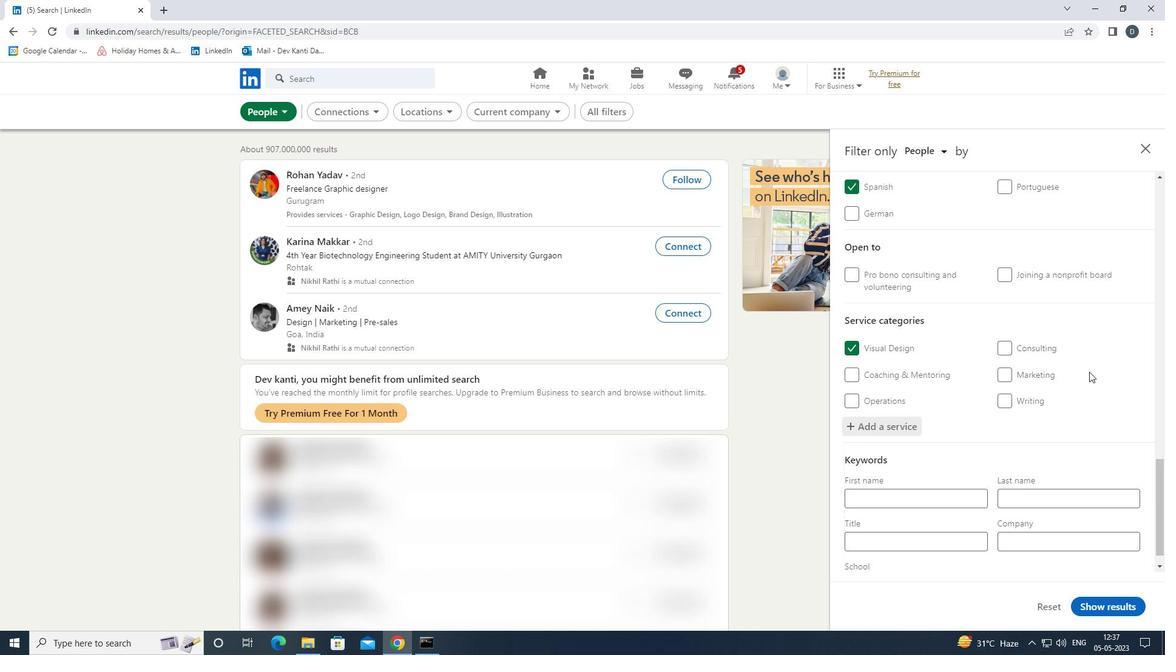 
Action: Mouse scrolled (1067, 398) with delta (0, 0)
Screenshot: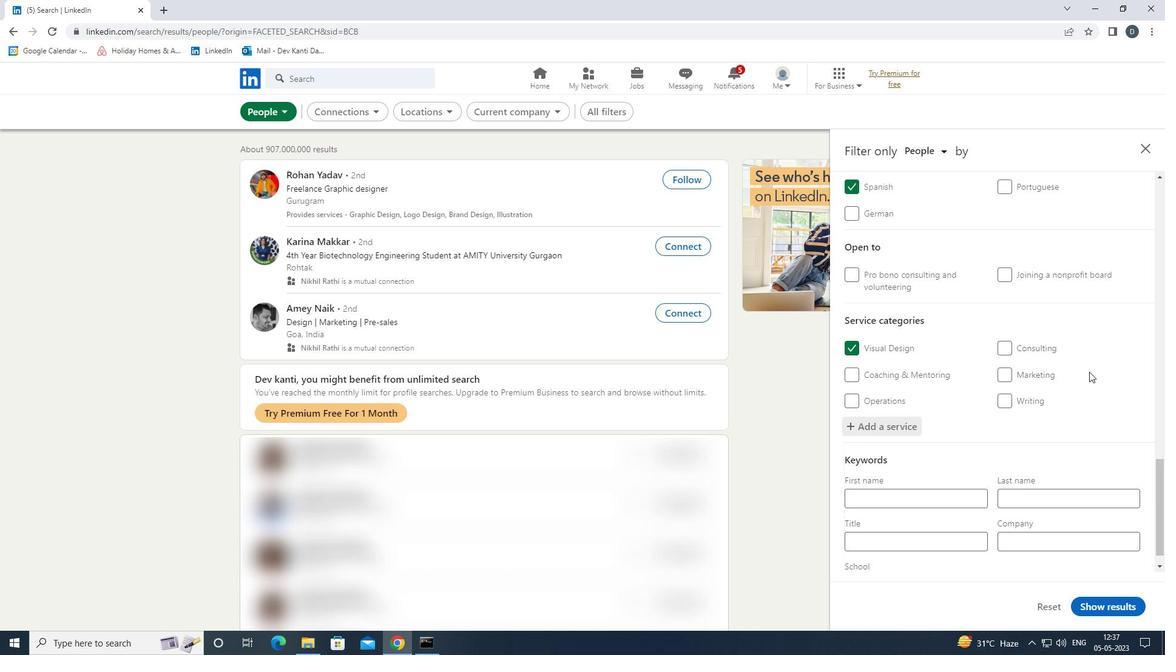 
Action: Mouse moved to (969, 516)
Screenshot: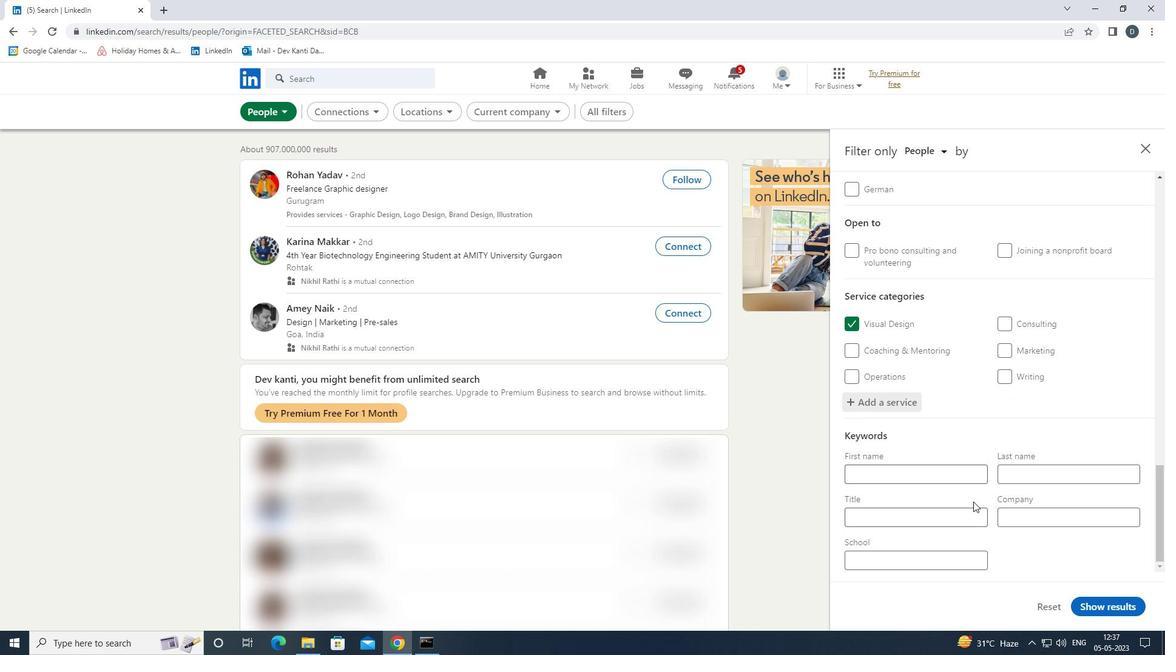
Action: Mouse pressed left at (969, 516)
Screenshot: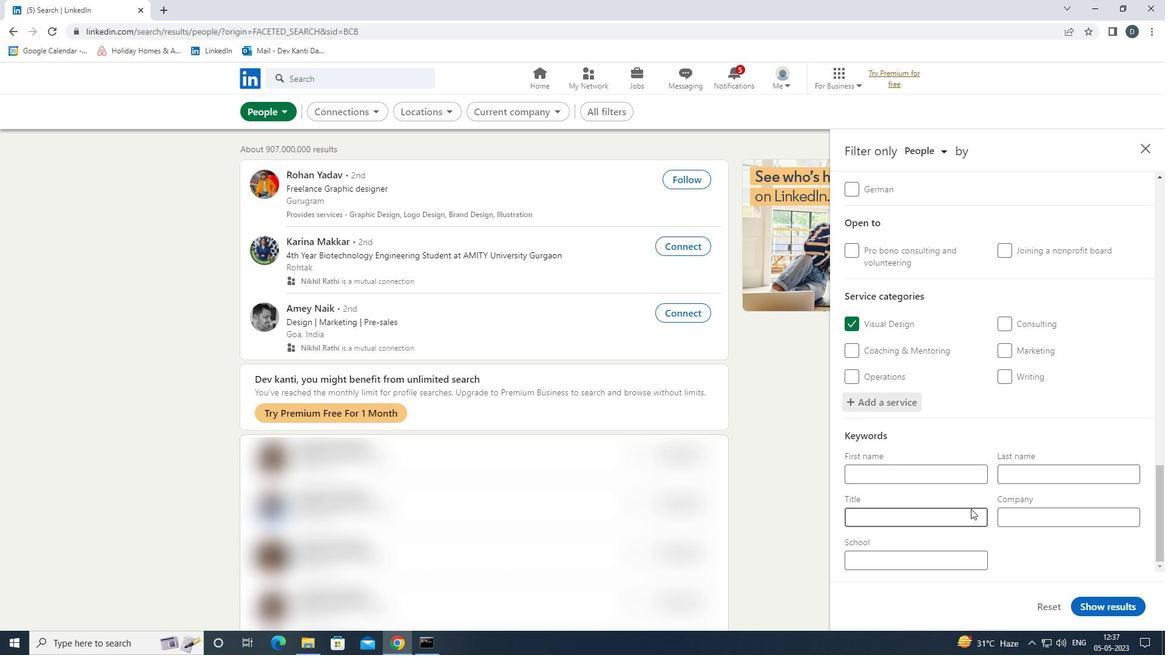 
Action: Key pressed <Key.shift>SALES<Key.space><Key.shift>MANAGER<Key.left><Key.left><Key.left><Key.left><Key.left><Key.backspace>A
Screenshot: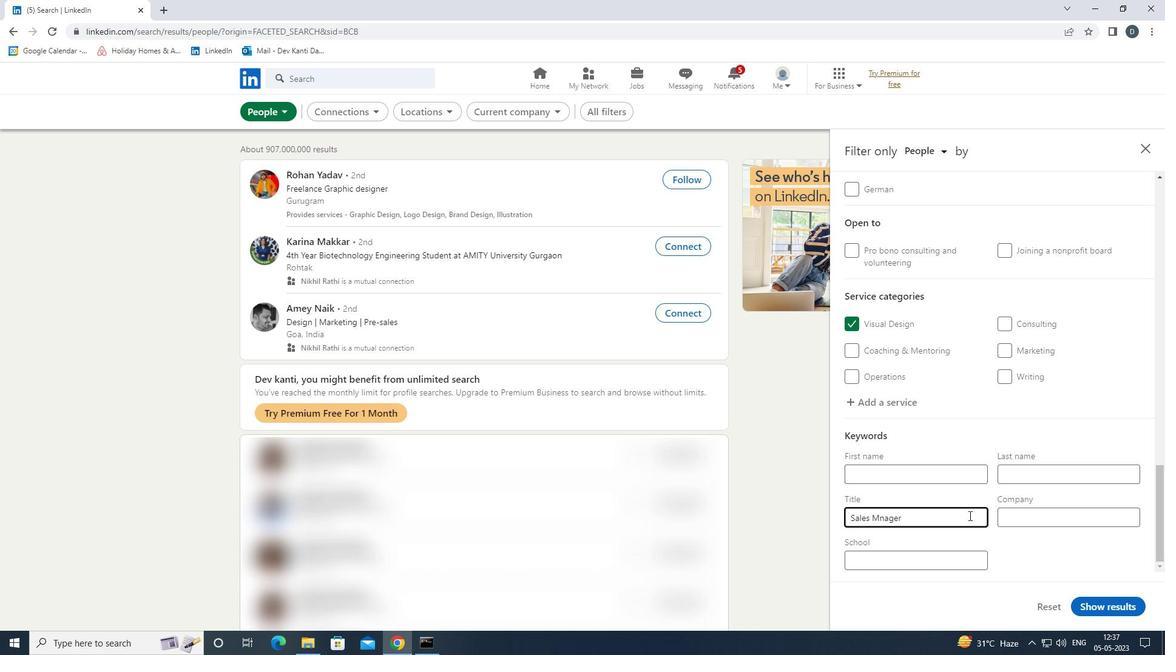 
Action: Mouse moved to (1123, 605)
Screenshot: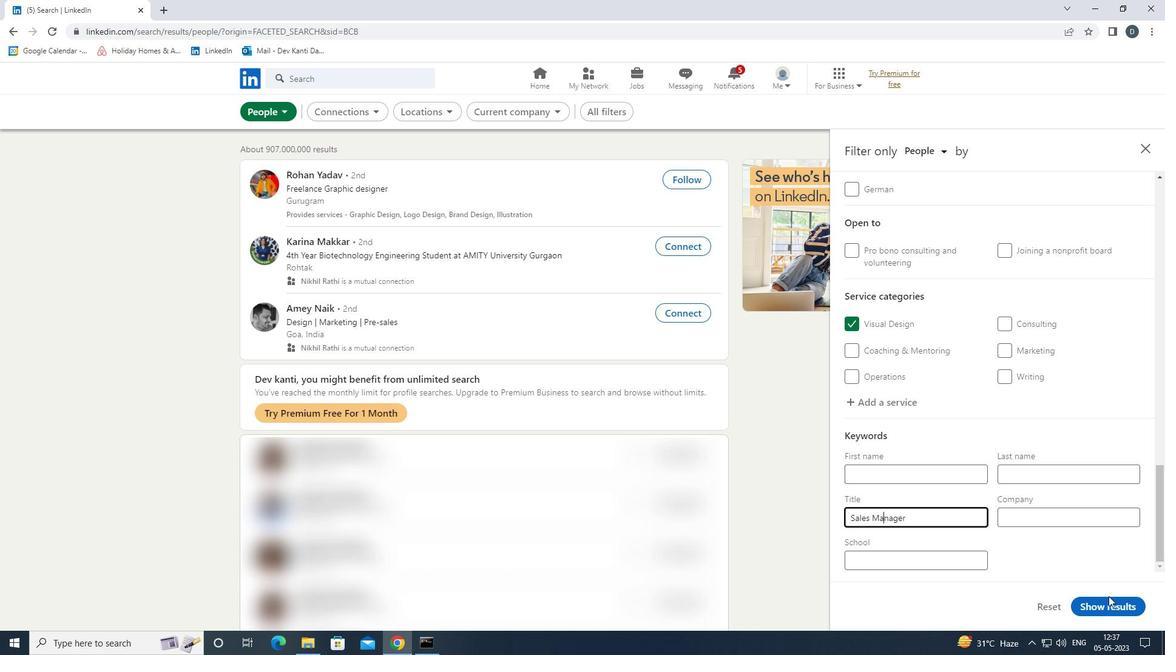 
Action: Mouse pressed left at (1123, 605)
Screenshot: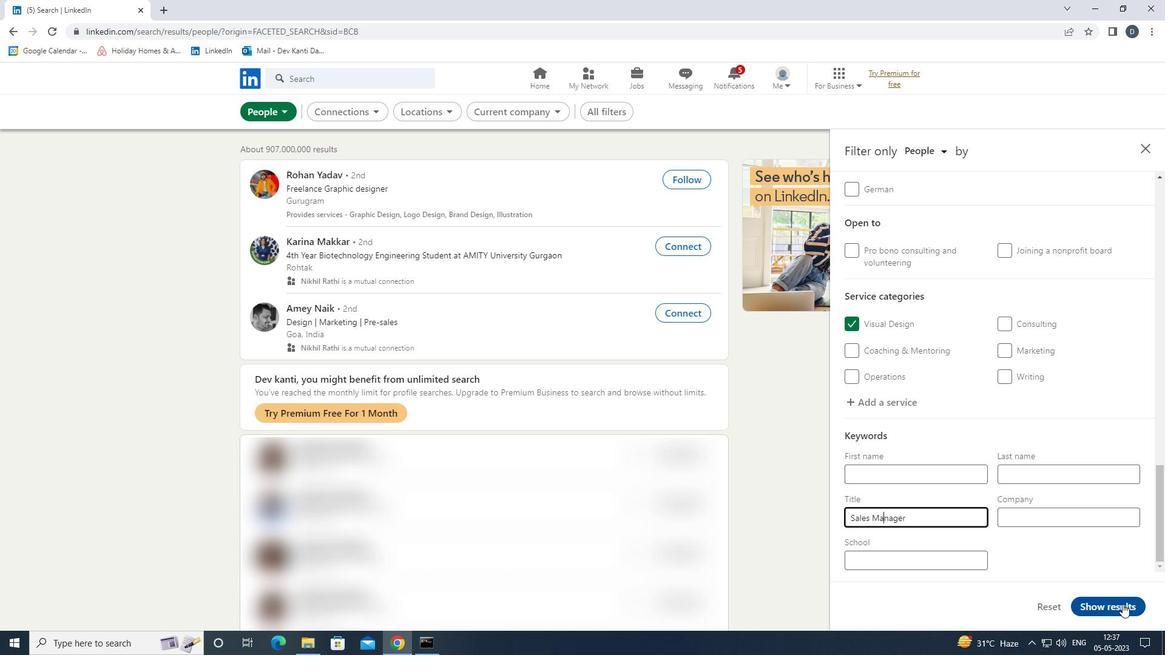 
Action: Mouse moved to (1085, 532)
Screenshot: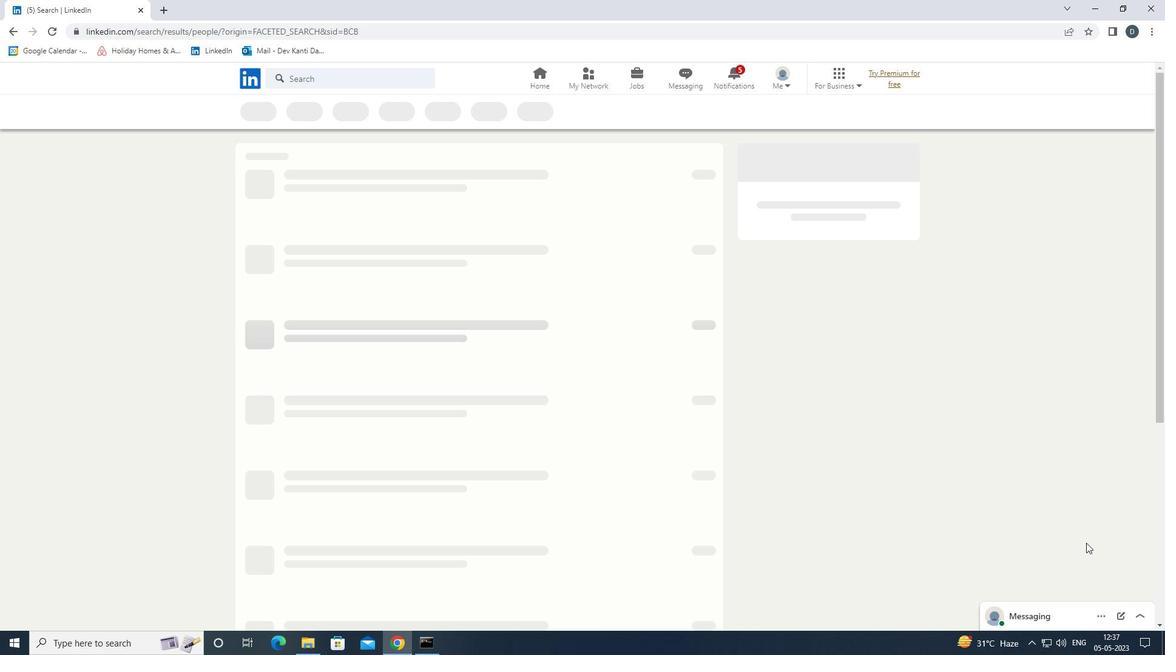 
